 Task: Find connections with filter location Bīlāspur with filter topic #Socialnetworkingwith filter profile language Potuguese with filter current company First Solar with filter school Axis Colleges with filter industry Telephone Call Centers with filter service category Accounting with filter keywords title Mail Carrier
Action: Mouse moved to (480, 60)
Screenshot: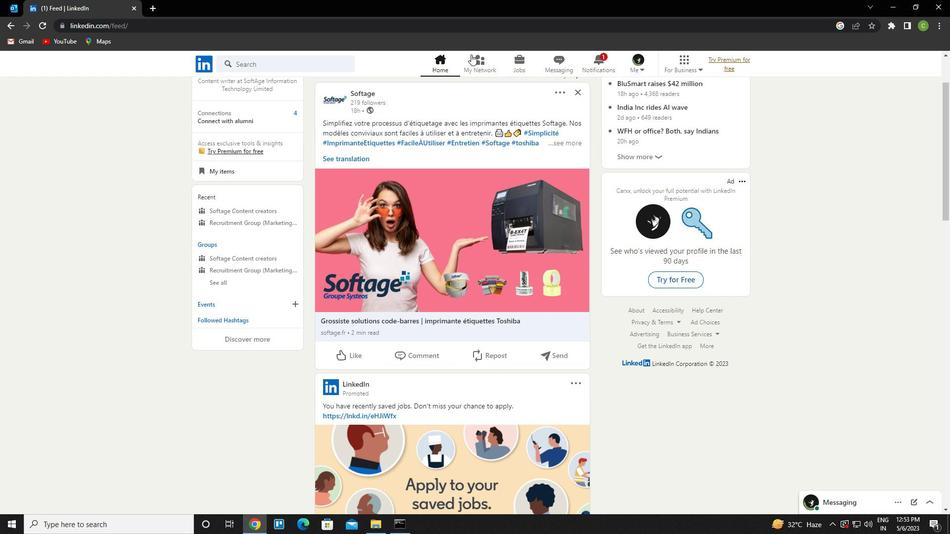 
Action: Mouse pressed left at (480, 60)
Screenshot: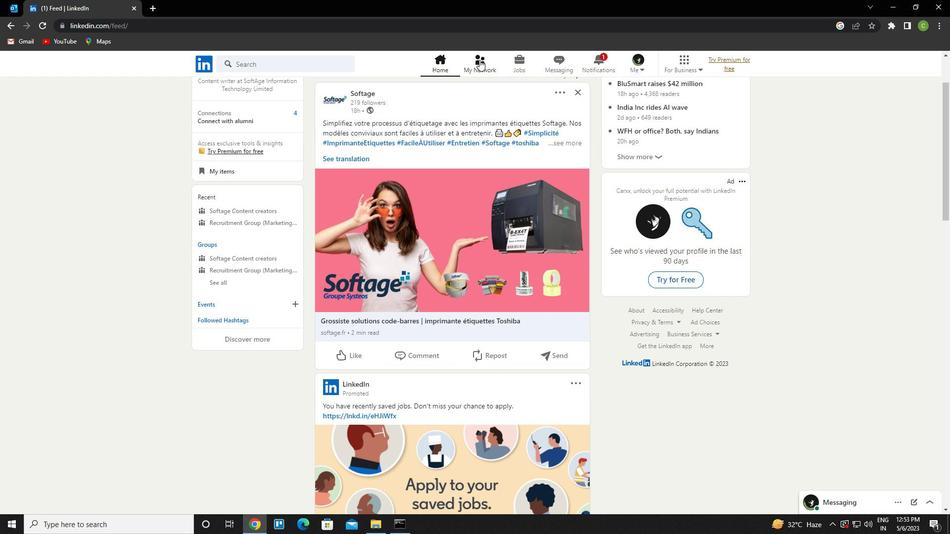 
Action: Mouse moved to (275, 118)
Screenshot: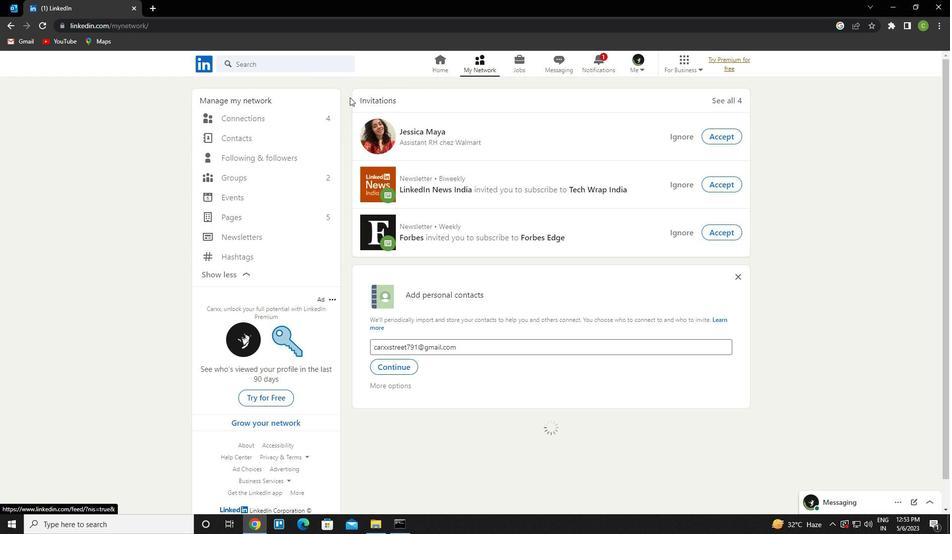 
Action: Mouse pressed left at (275, 118)
Screenshot: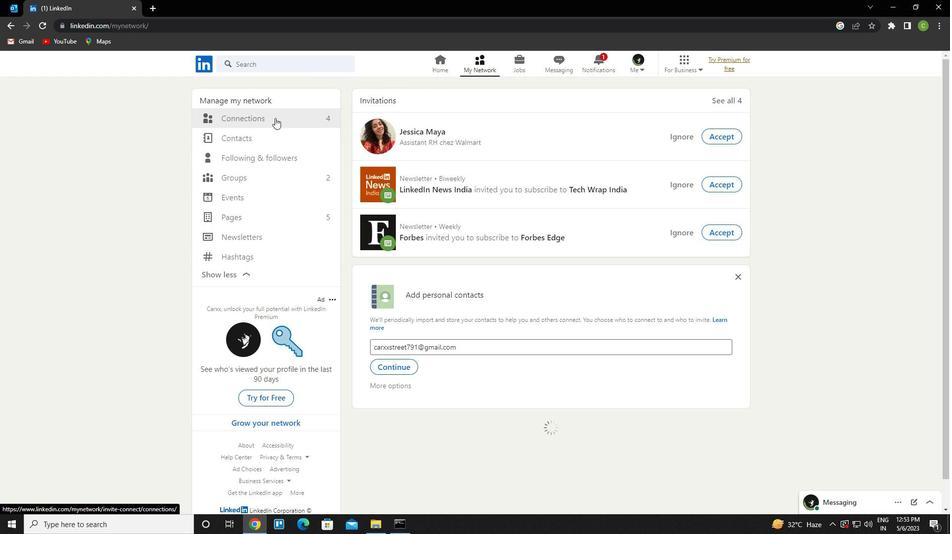 
Action: Mouse moved to (579, 119)
Screenshot: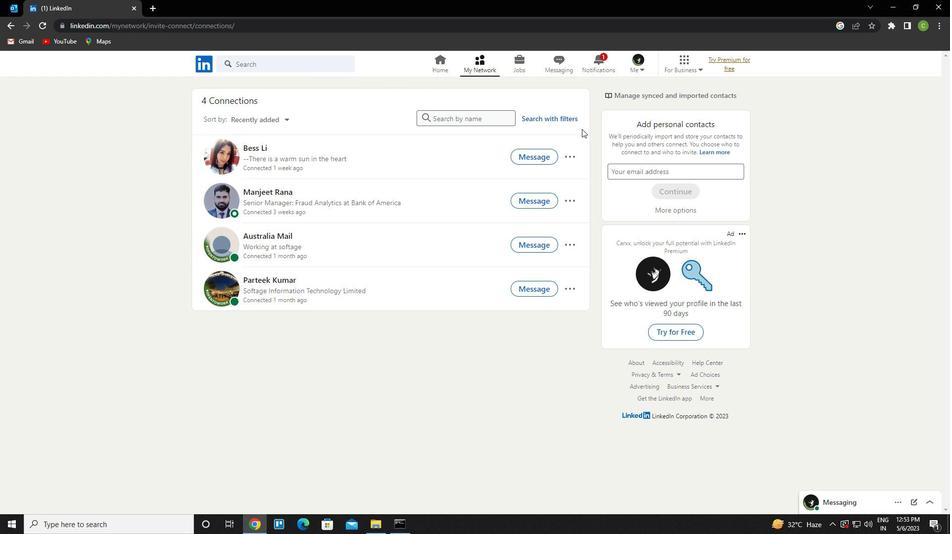 
Action: Mouse pressed left at (579, 119)
Screenshot: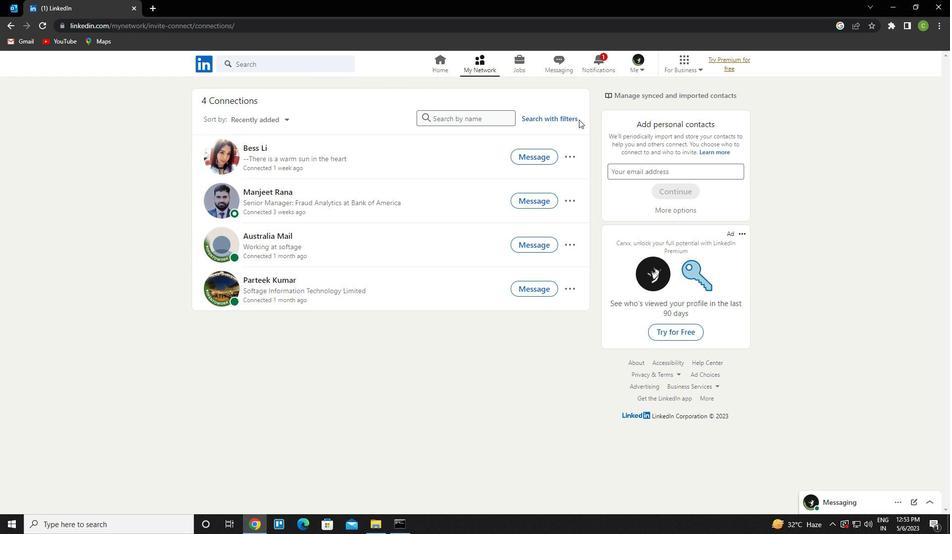 
Action: Mouse moved to (572, 121)
Screenshot: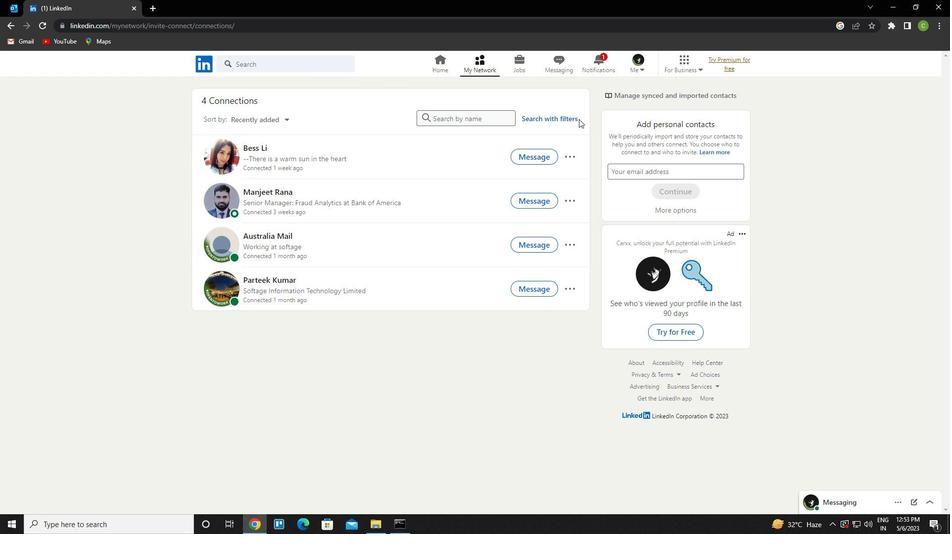 
Action: Mouse pressed left at (572, 121)
Screenshot: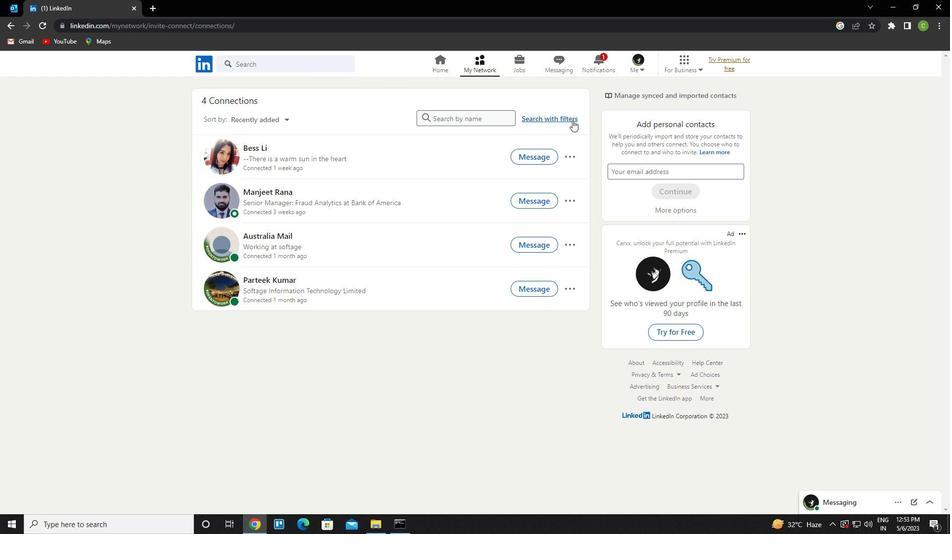 
Action: Mouse moved to (511, 89)
Screenshot: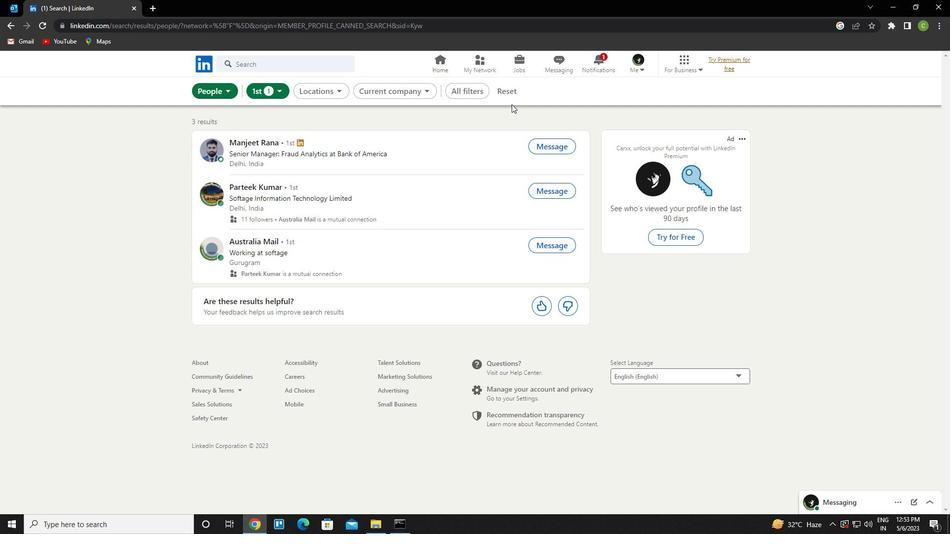 
Action: Mouse pressed left at (511, 89)
Screenshot: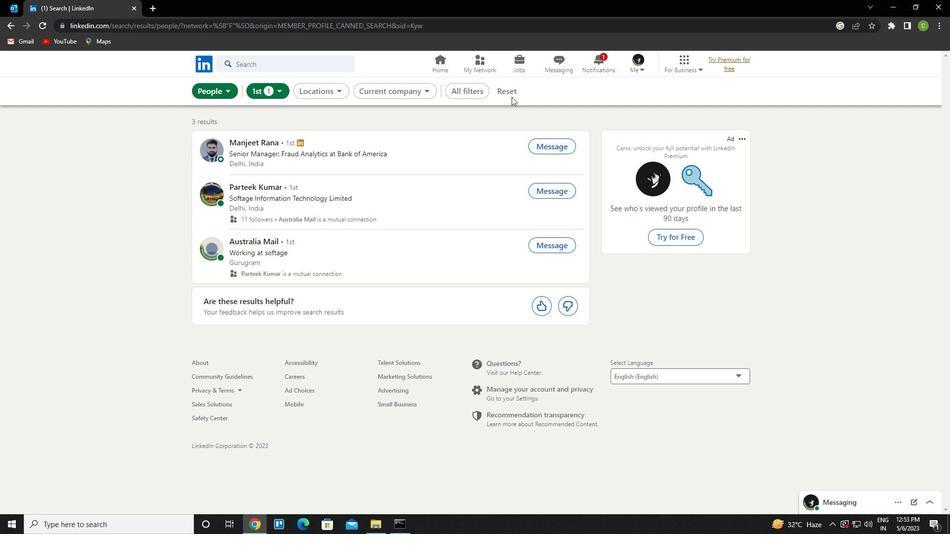 
Action: Mouse moved to (499, 94)
Screenshot: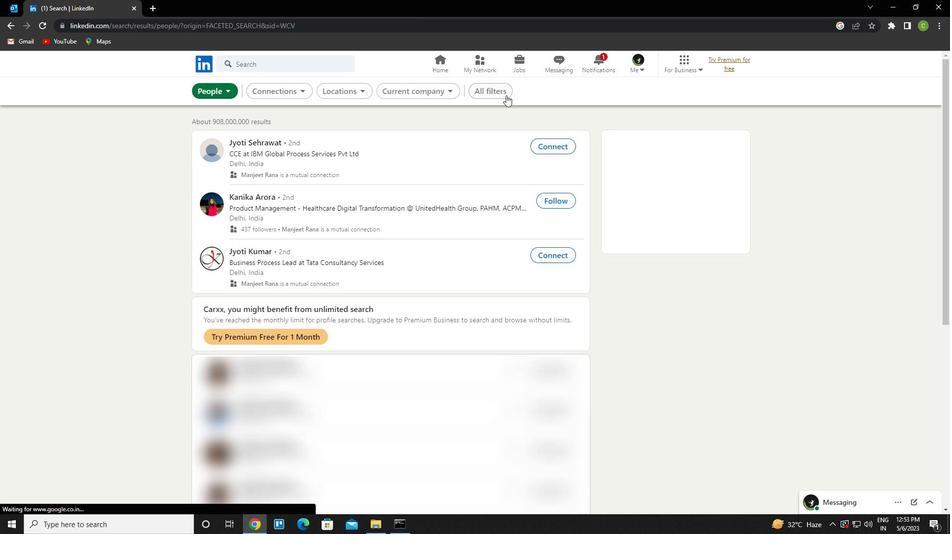
Action: Mouse pressed left at (499, 94)
Screenshot: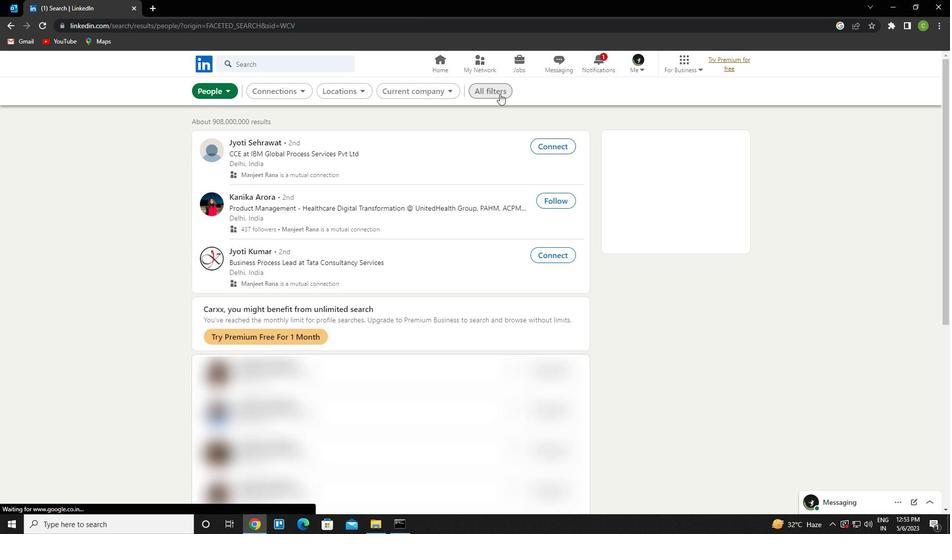 
Action: Mouse moved to (789, 309)
Screenshot: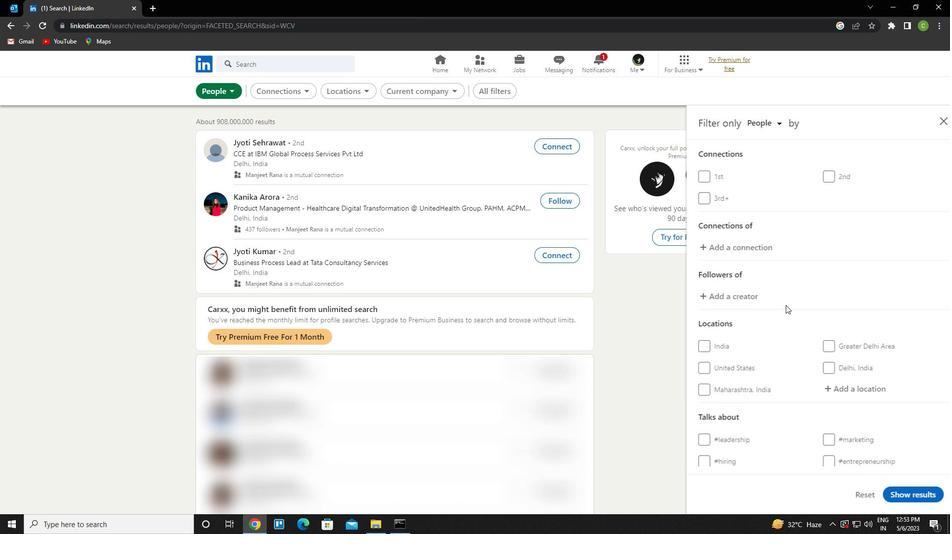 
Action: Mouse scrolled (789, 308) with delta (0, 0)
Screenshot: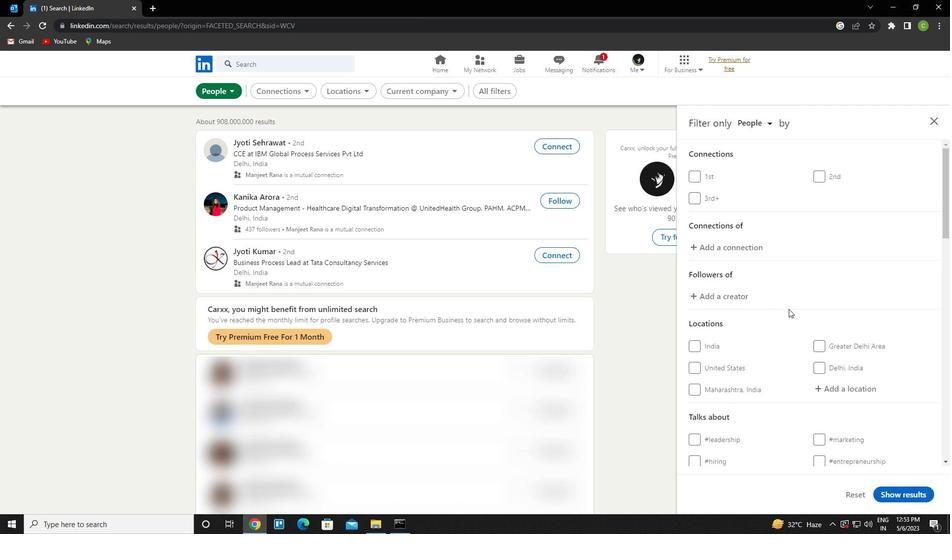 
Action: Mouse moved to (844, 333)
Screenshot: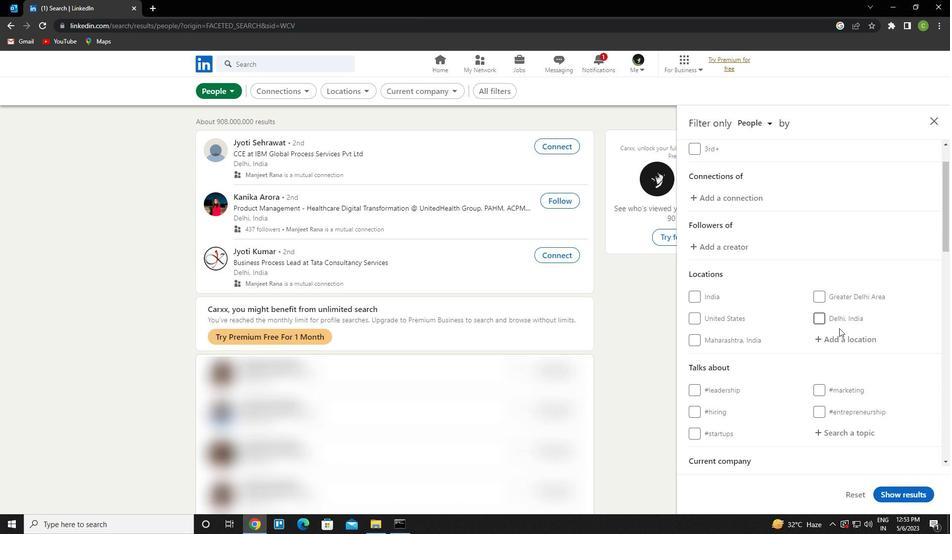 
Action: Mouse pressed left at (844, 333)
Screenshot: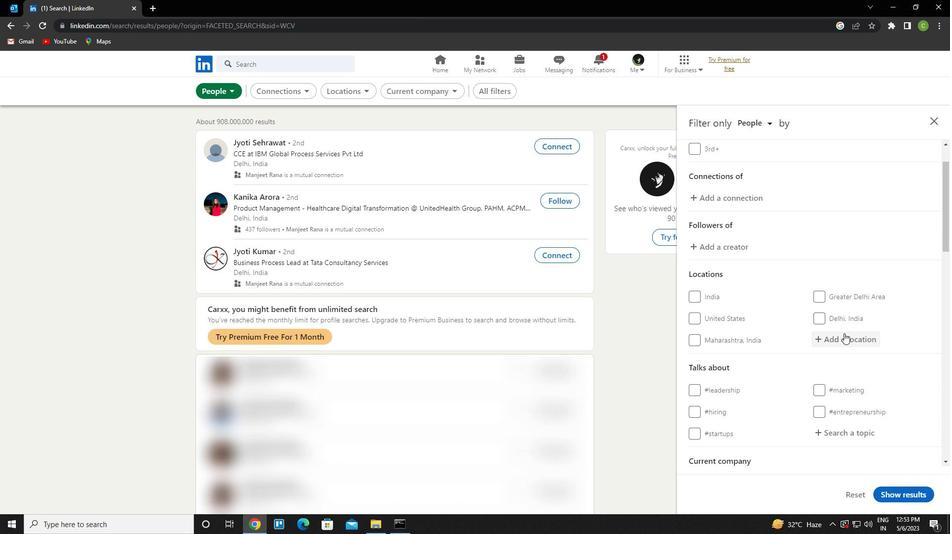 
Action: Key pressed <Key.caps_lock>b<Key.caps_lock>ilaspur<Key.down><Key.enter>
Screenshot: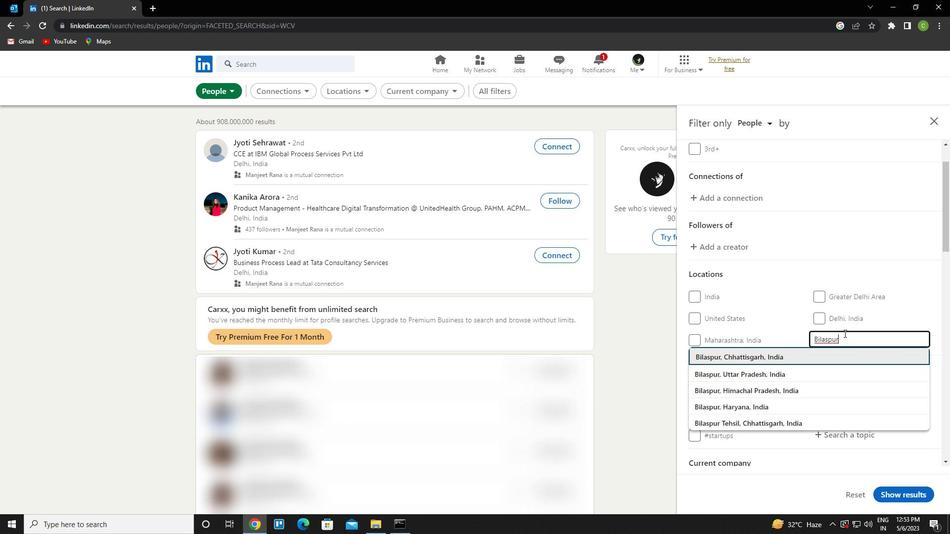 
Action: Mouse moved to (849, 343)
Screenshot: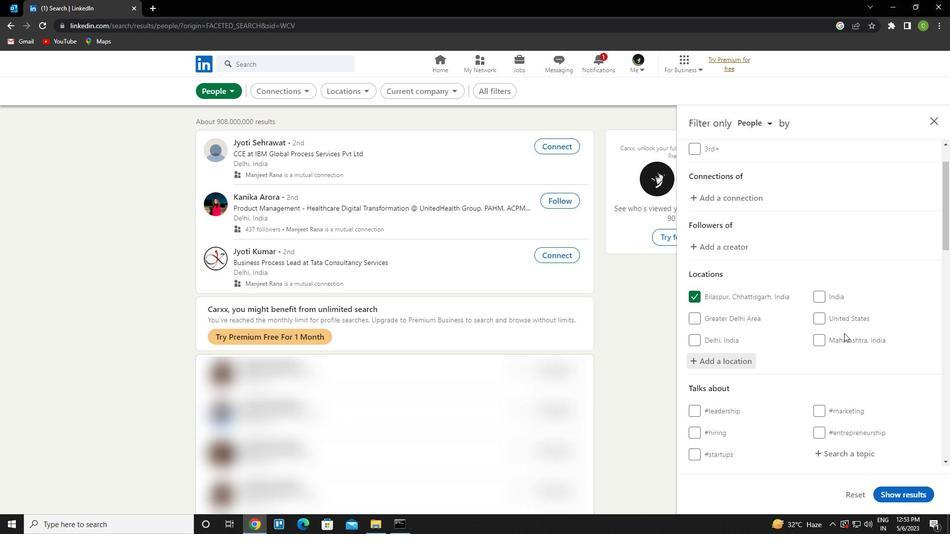 
Action: Mouse scrolled (849, 342) with delta (0, 0)
Screenshot: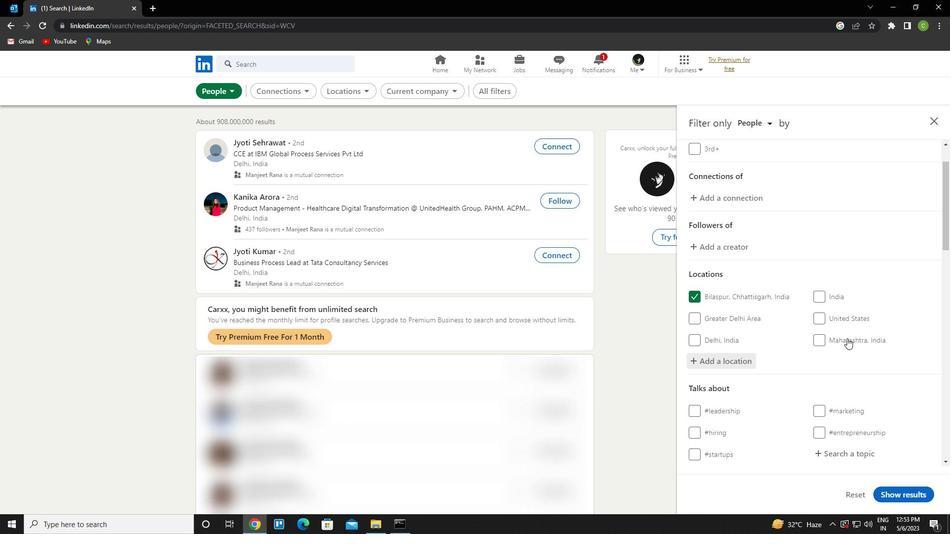 
Action: Mouse moved to (850, 348)
Screenshot: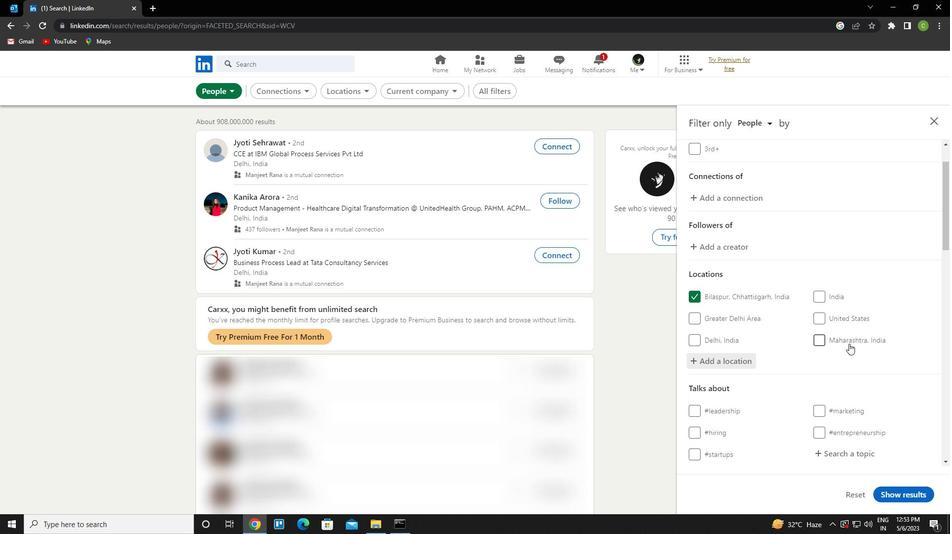 
Action: Mouse scrolled (850, 348) with delta (0, 0)
Screenshot: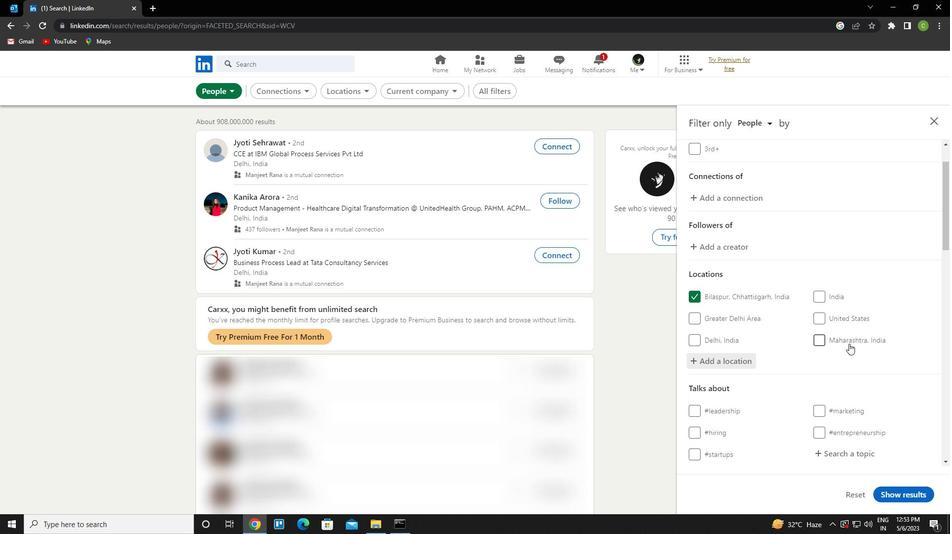 
Action: Mouse moved to (851, 350)
Screenshot: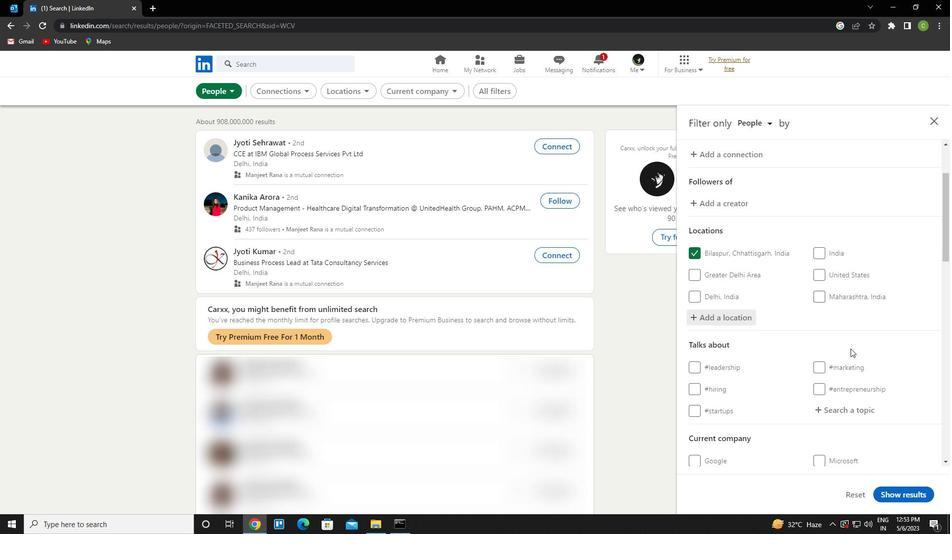 
Action: Mouse scrolled (851, 350) with delta (0, 0)
Screenshot: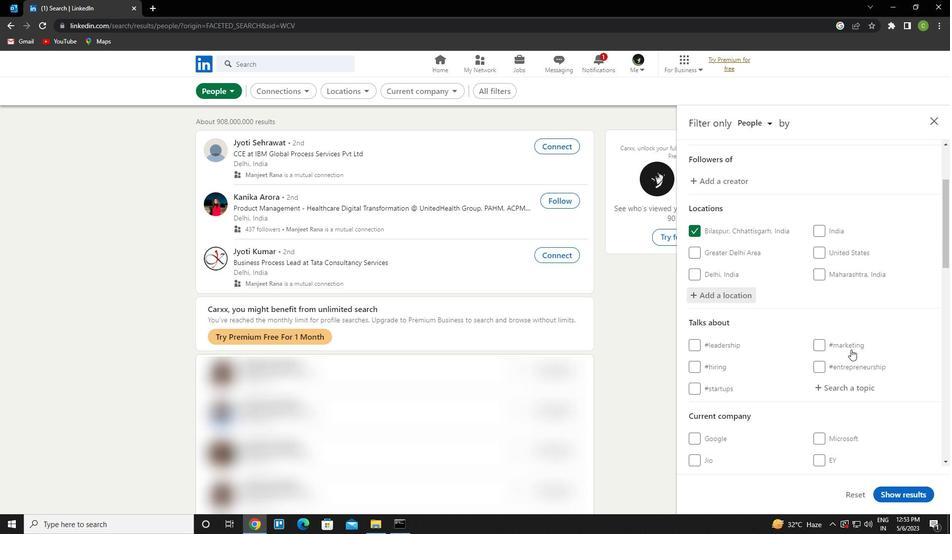 
Action: Mouse moved to (852, 310)
Screenshot: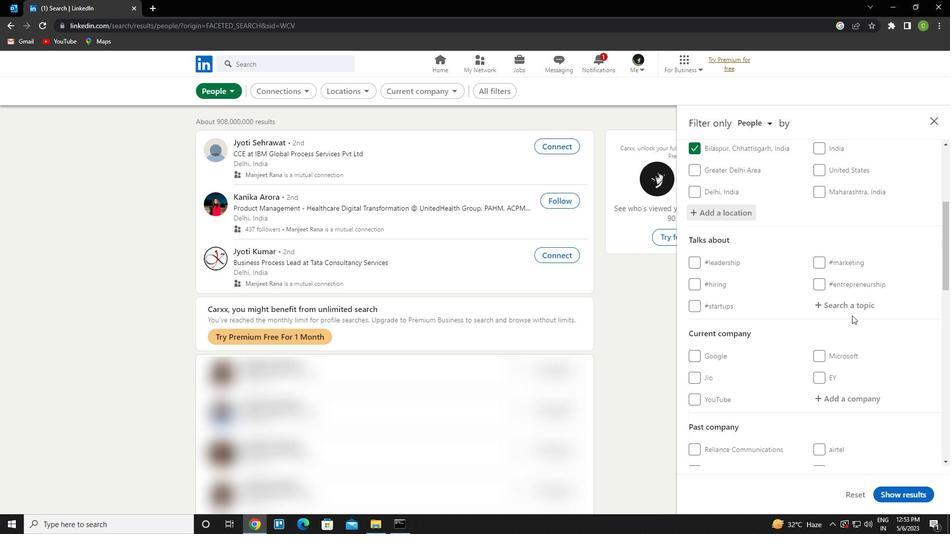 
Action: Mouse pressed left at (852, 310)
Screenshot: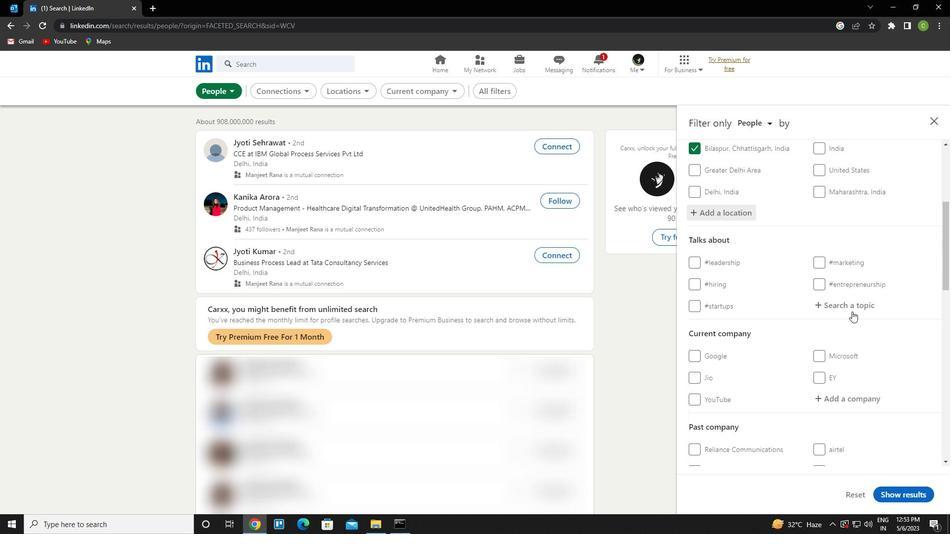 
Action: Key pressed socialnetwori<Key.backspace>king<Key.down><Key.enter>
Screenshot: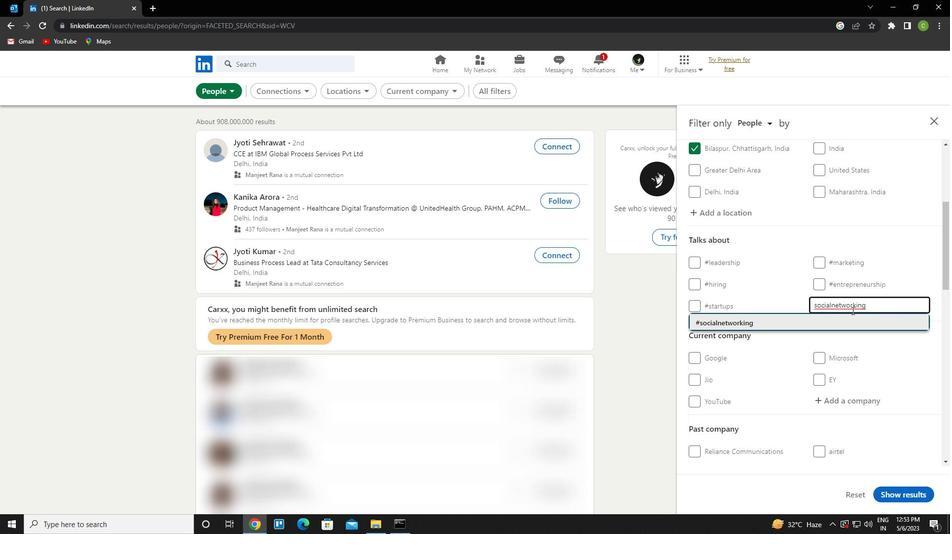 
Action: Mouse scrolled (852, 310) with delta (0, 0)
Screenshot: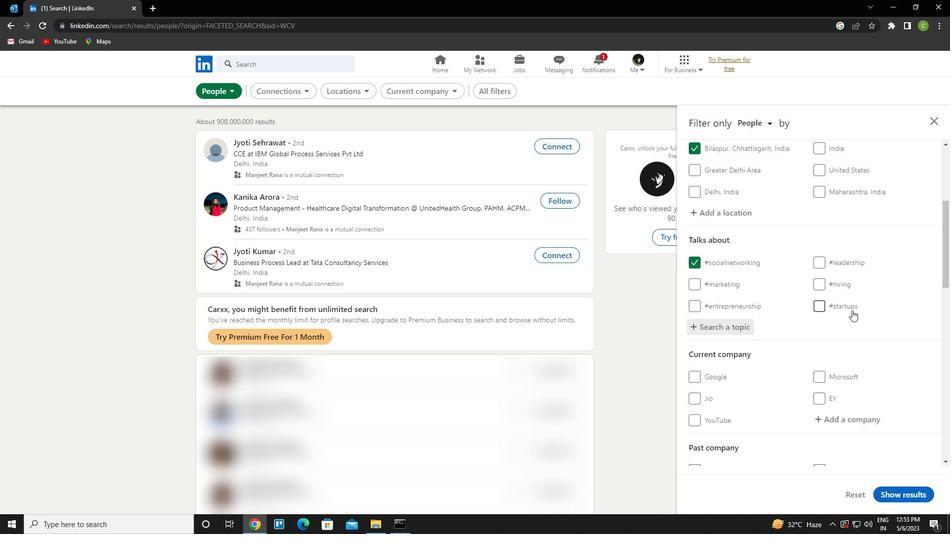 
Action: Mouse scrolled (852, 310) with delta (0, 0)
Screenshot: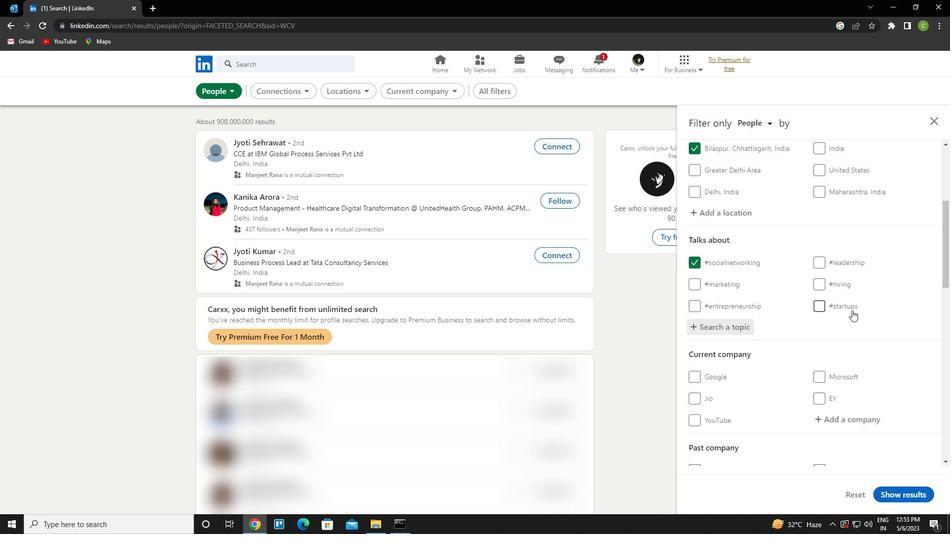 
Action: Mouse scrolled (852, 310) with delta (0, 0)
Screenshot: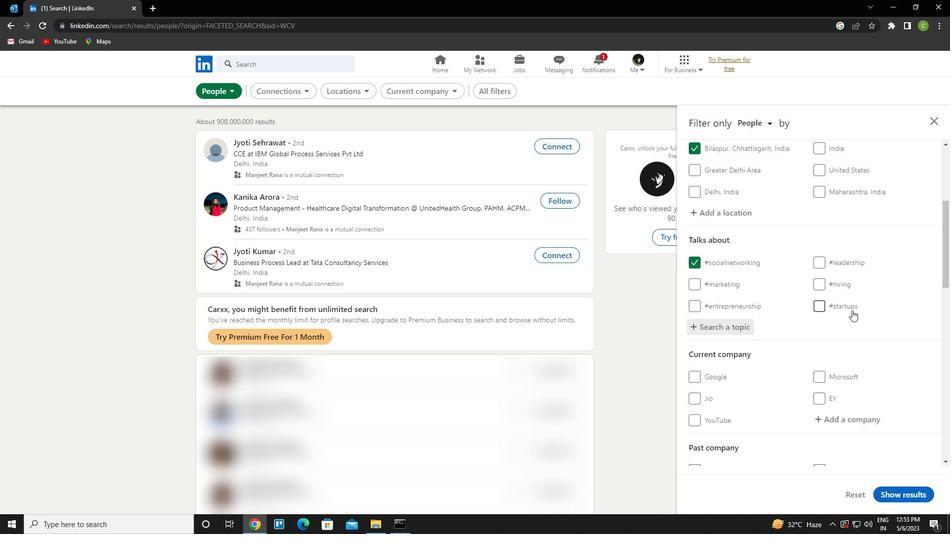 
Action: Mouse scrolled (852, 310) with delta (0, 0)
Screenshot: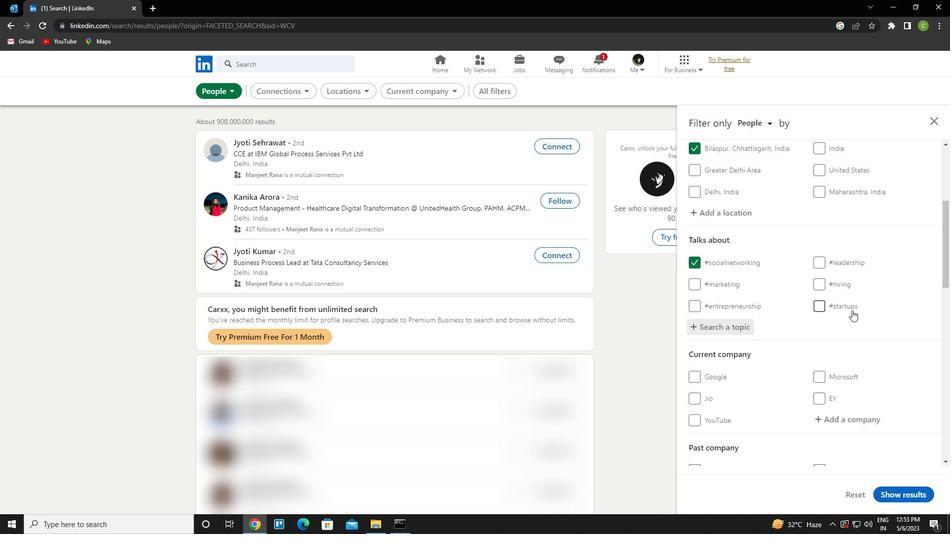 
Action: Mouse scrolled (852, 310) with delta (0, 0)
Screenshot: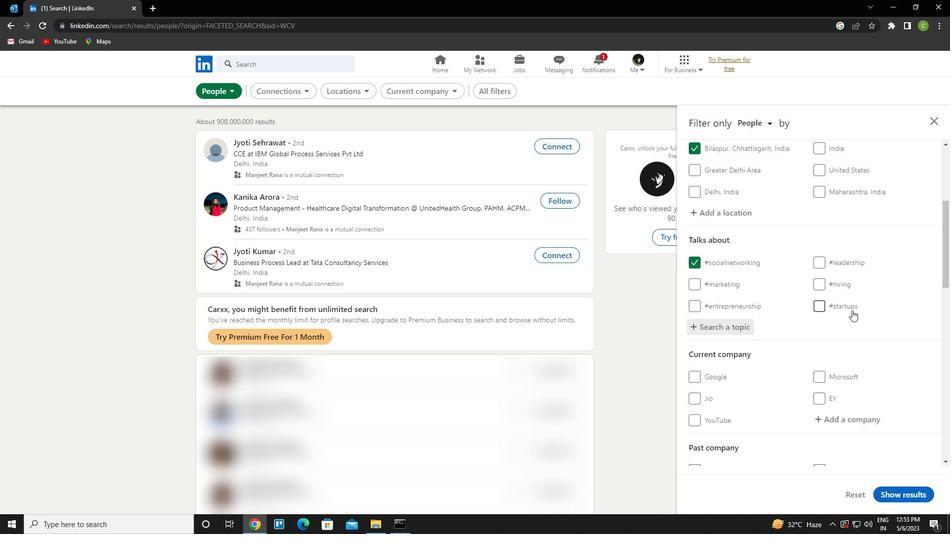 
Action: Mouse scrolled (852, 310) with delta (0, 0)
Screenshot: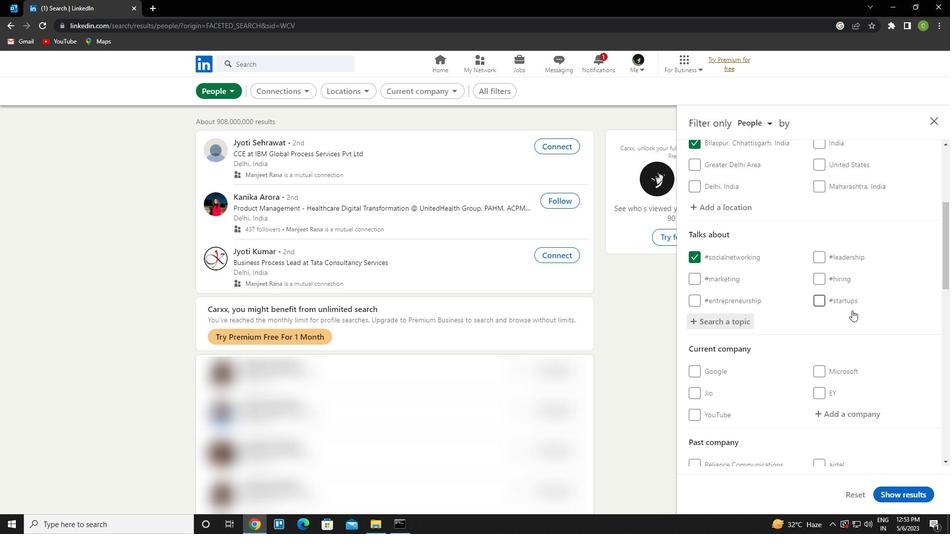 
Action: Mouse scrolled (852, 310) with delta (0, 0)
Screenshot: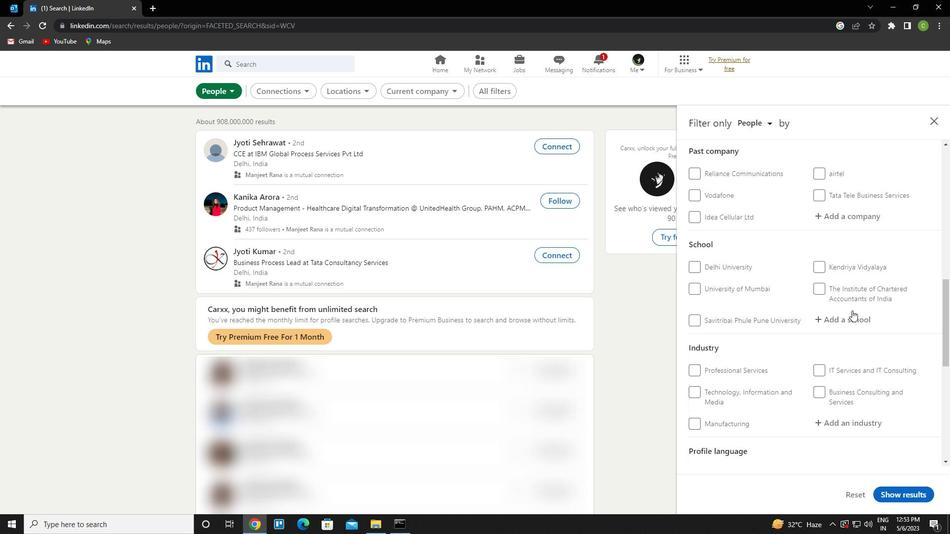 
Action: Mouse moved to (850, 310)
Screenshot: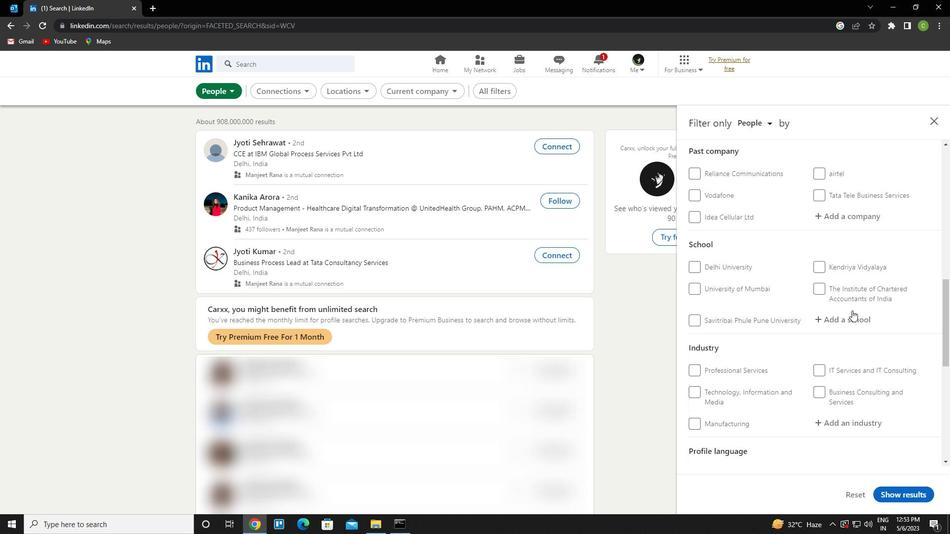 
Action: Mouse scrolled (850, 310) with delta (0, 0)
Screenshot: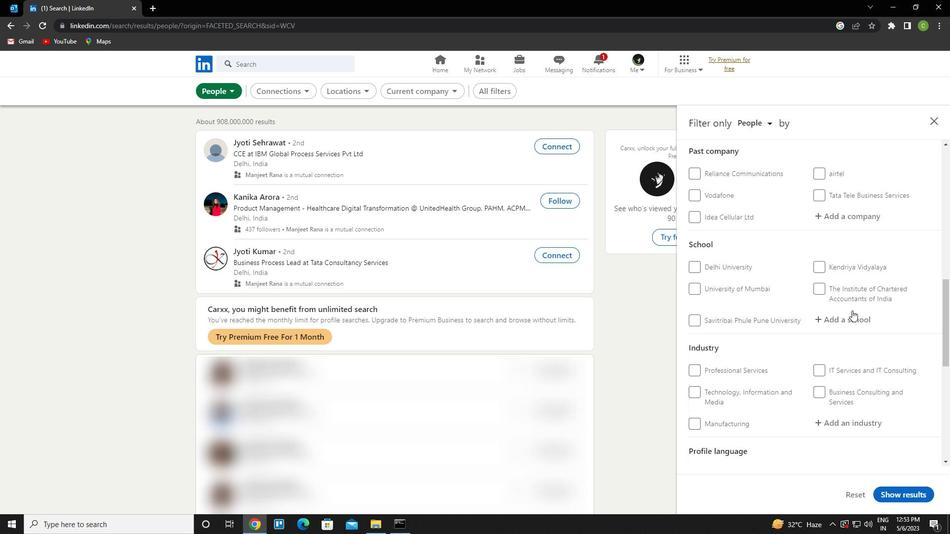 
Action: Mouse moved to (843, 313)
Screenshot: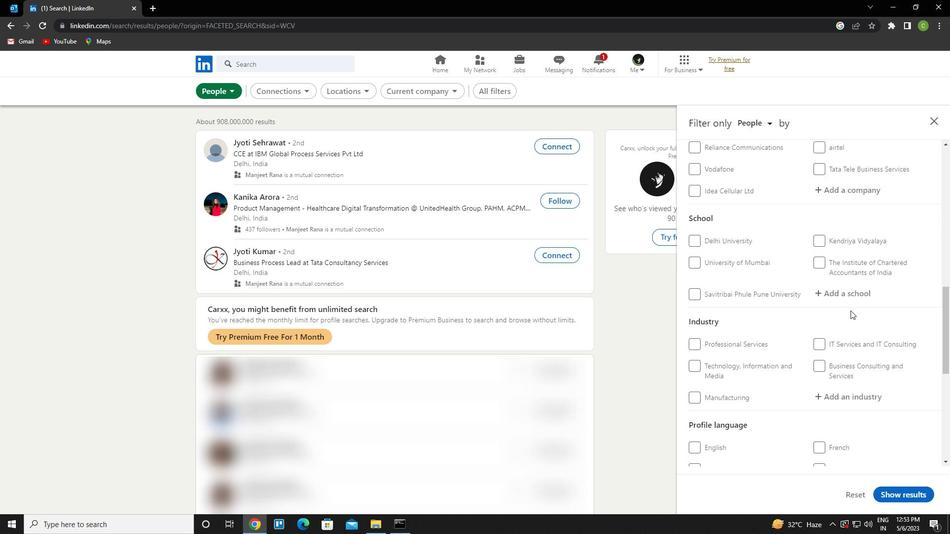 
Action: Mouse scrolled (843, 313) with delta (0, 0)
Screenshot: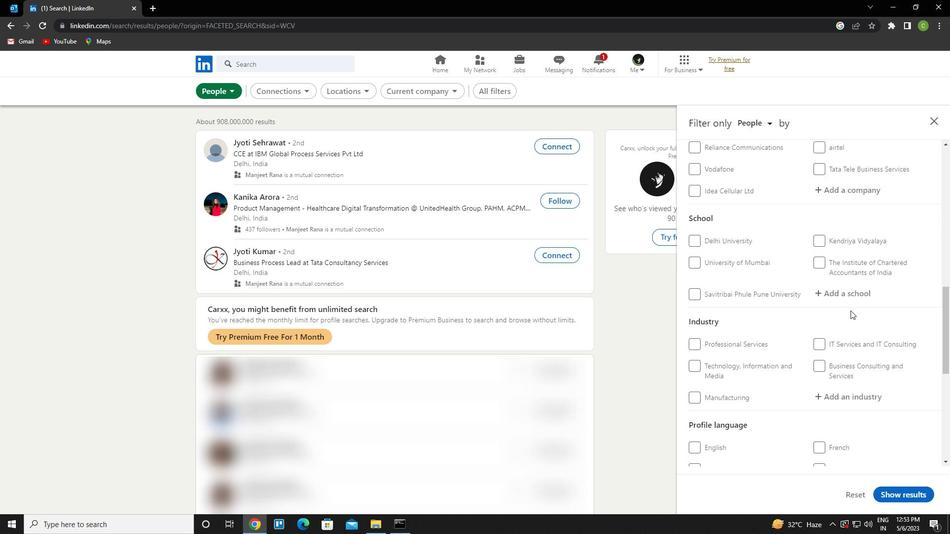 
Action: Mouse moved to (840, 314)
Screenshot: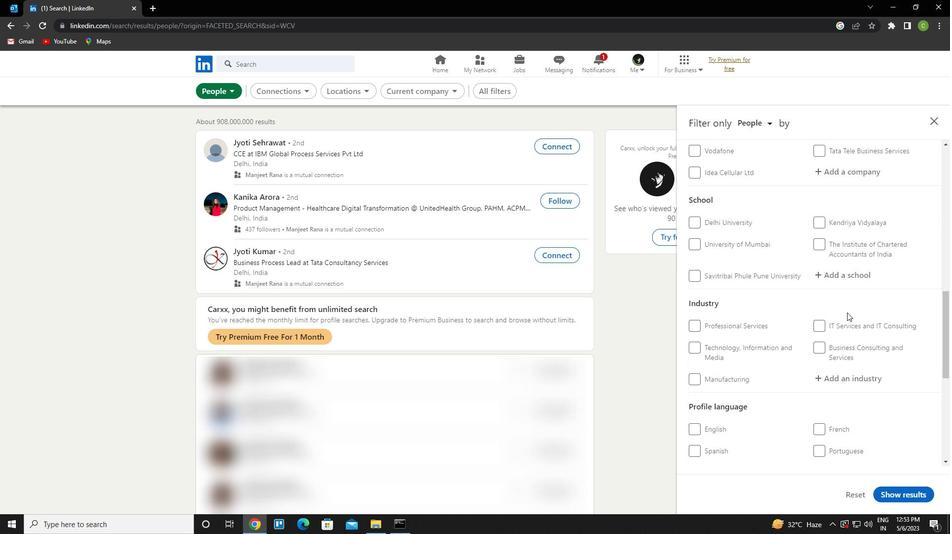 
Action: Mouse scrolled (840, 314) with delta (0, 0)
Screenshot: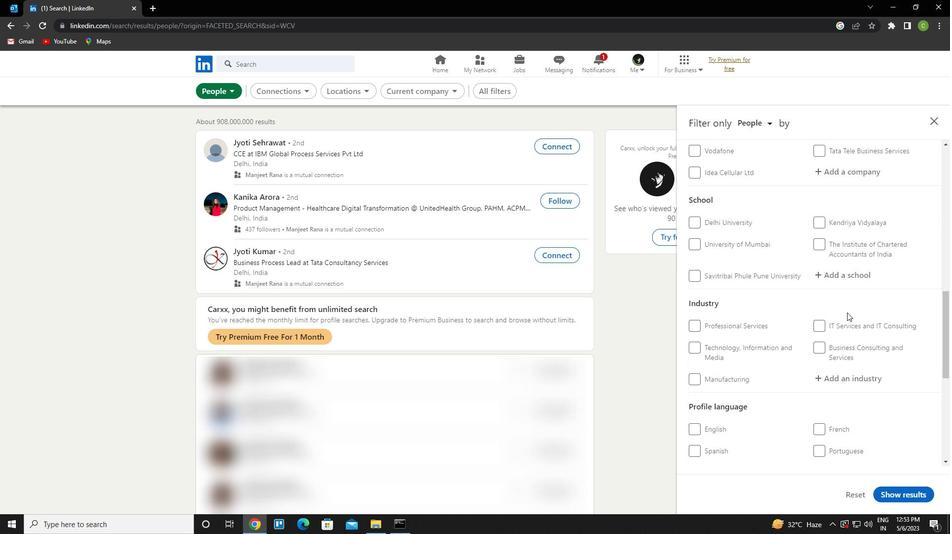 
Action: Mouse moved to (836, 315)
Screenshot: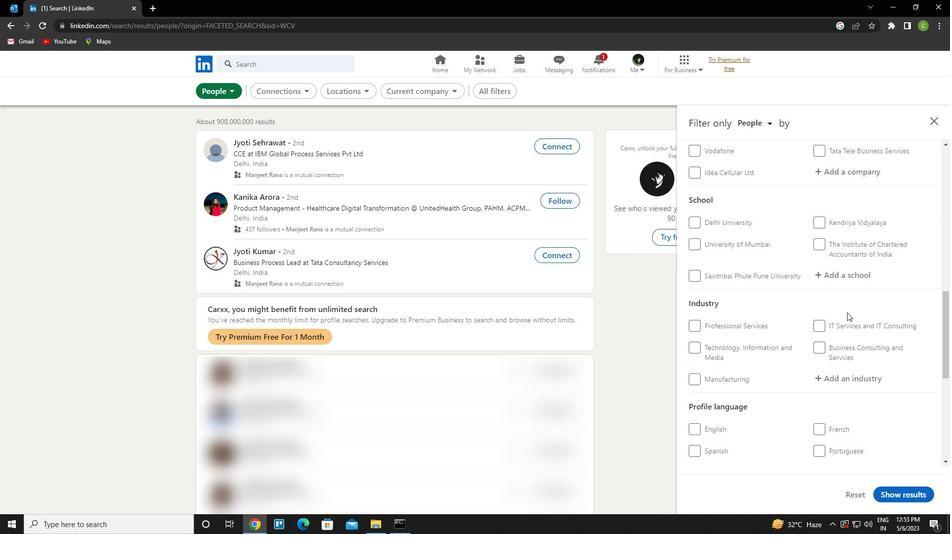 
Action: Mouse scrolled (836, 314) with delta (0, 0)
Screenshot: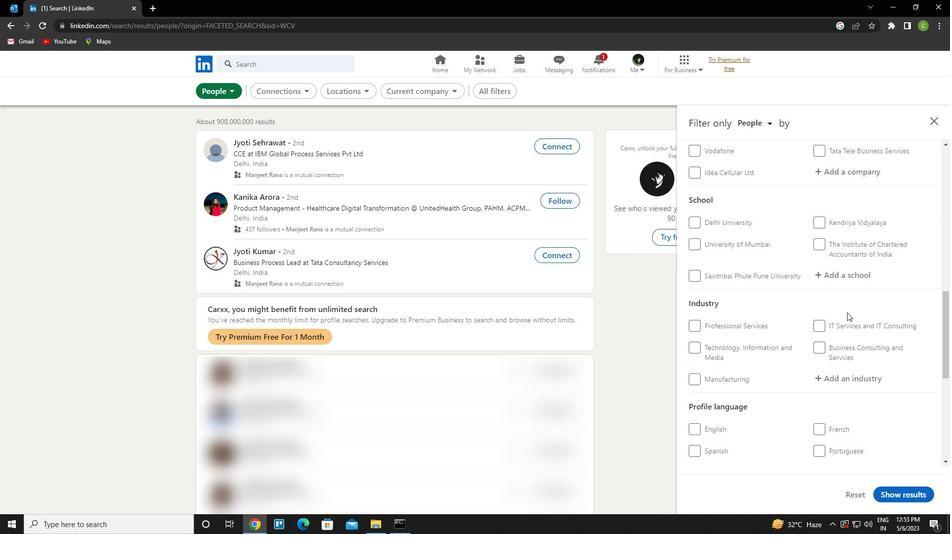 
Action: Mouse moved to (824, 251)
Screenshot: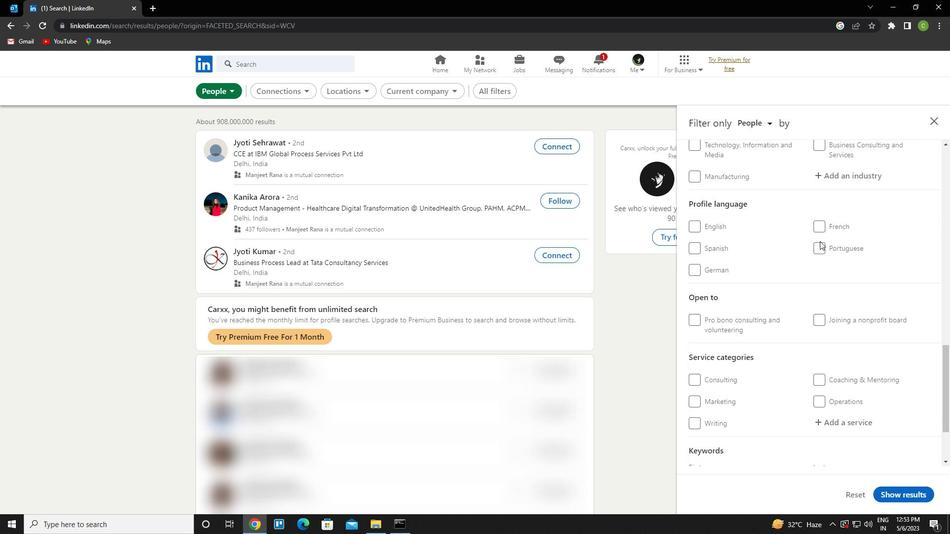 
Action: Mouse pressed left at (824, 251)
Screenshot: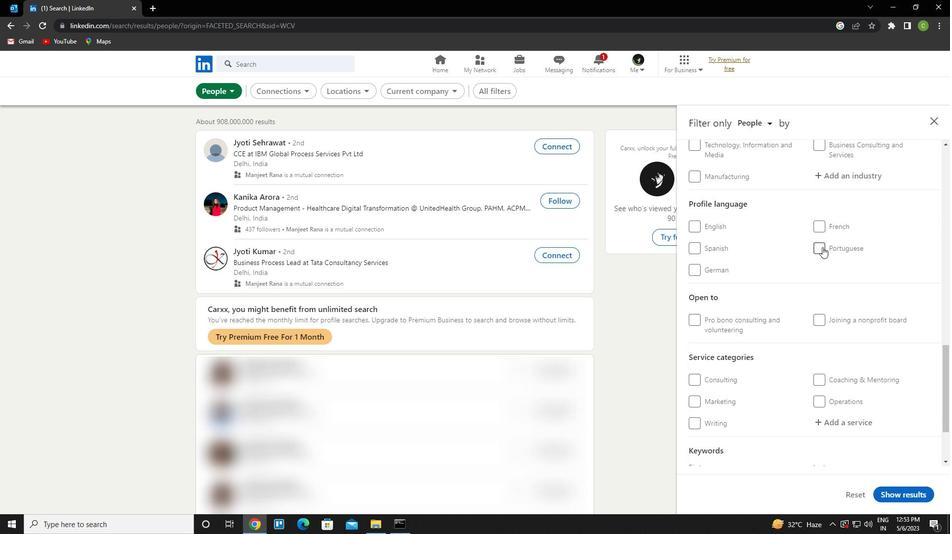 
Action: Mouse moved to (762, 278)
Screenshot: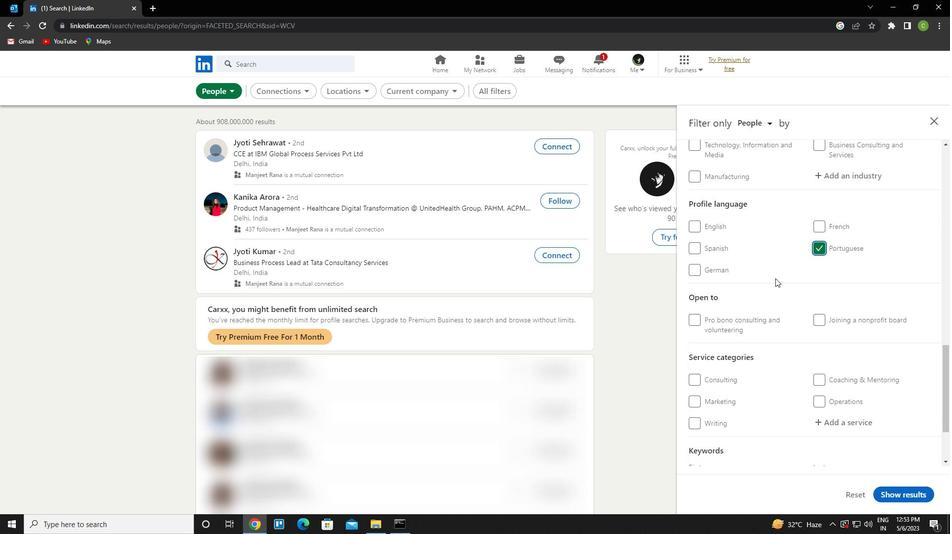 
Action: Mouse scrolled (762, 278) with delta (0, 0)
Screenshot: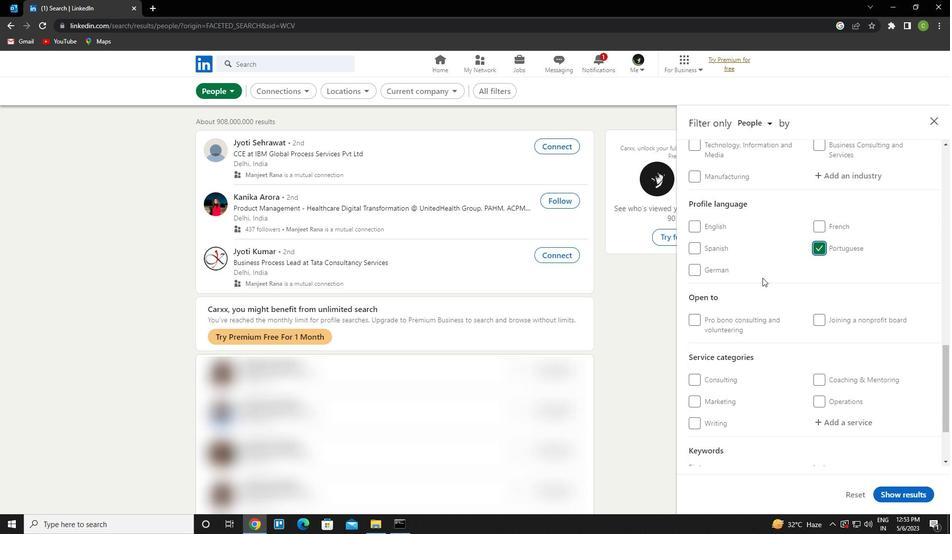 
Action: Mouse scrolled (762, 278) with delta (0, 0)
Screenshot: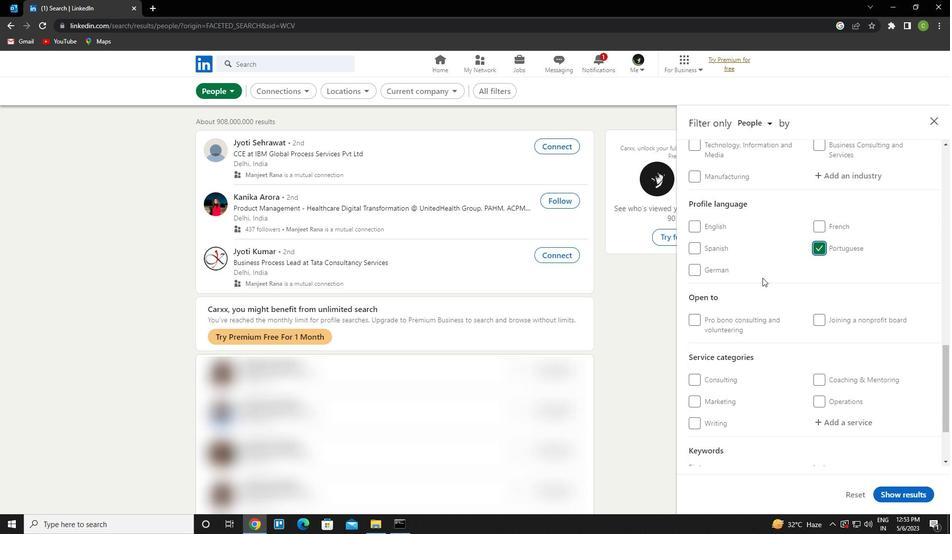 
Action: Mouse scrolled (762, 278) with delta (0, 0)
Screenshot: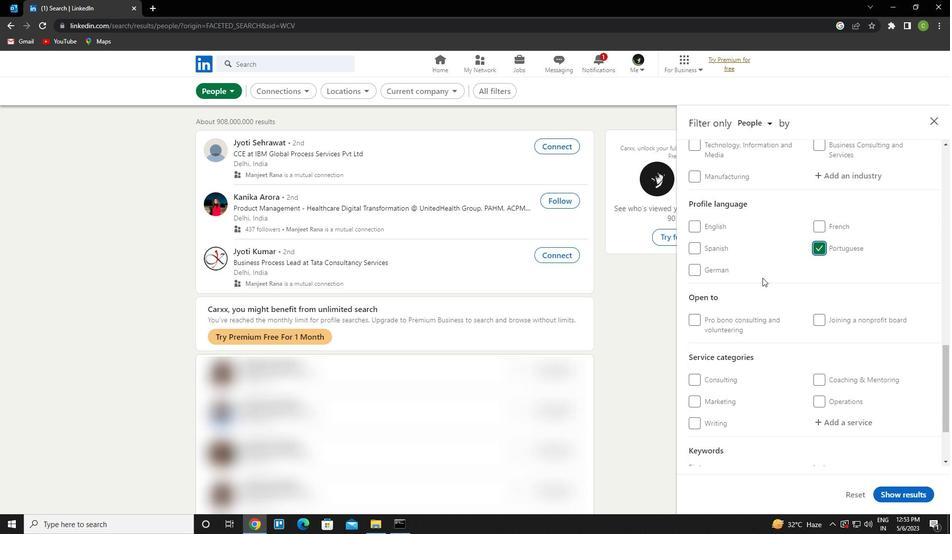 
Action: Mouse scrolled (762, 278) with delta (0, 0)
Screenshot: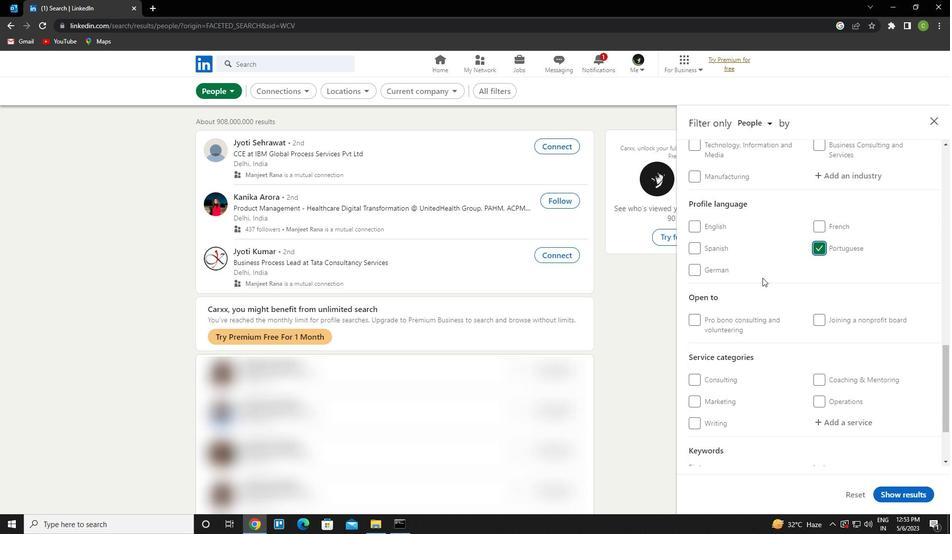 
Action: Mouse scrolled (762, 278) with delta (0, 0)
Screenshot: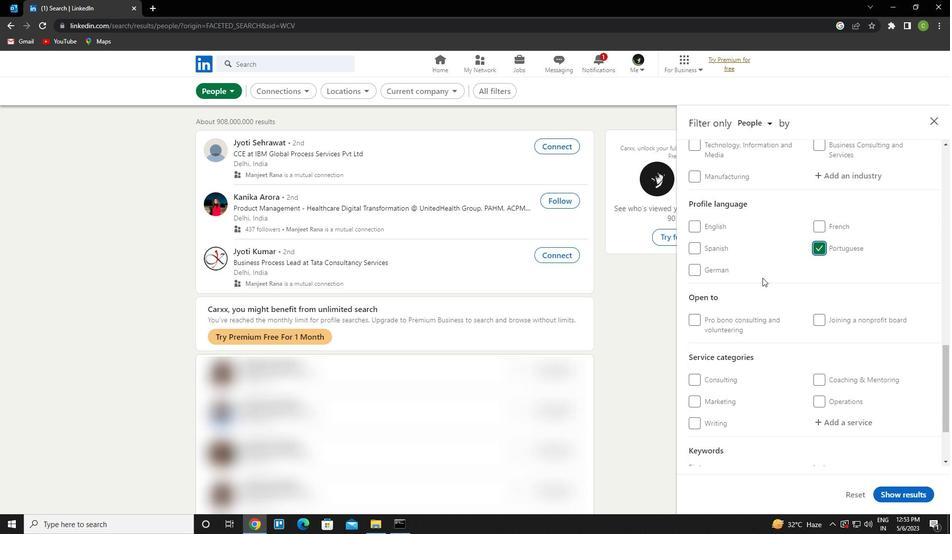 
Action: Mouse scrolled (762, 278) with delta (0, 0)
Screenshot: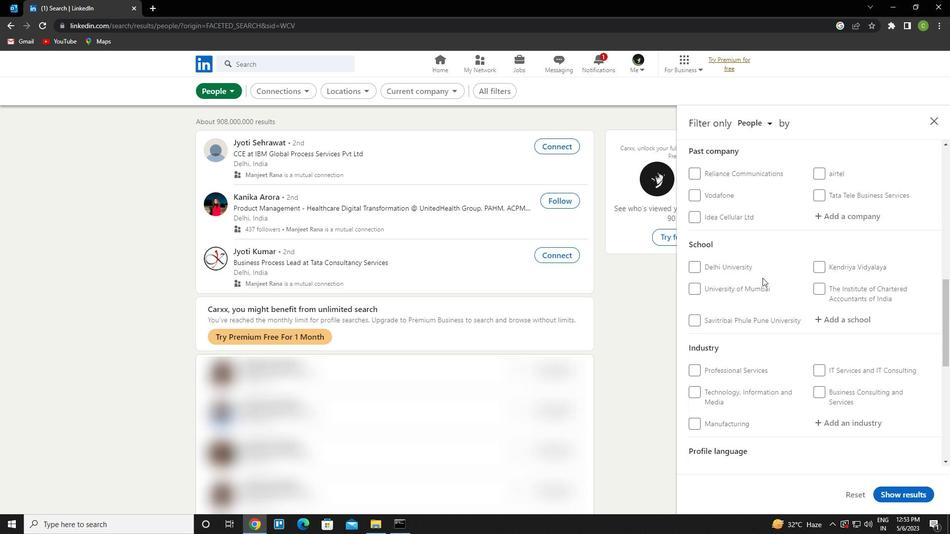 
Action: Mouse moved to (739, 235)
Screenshot: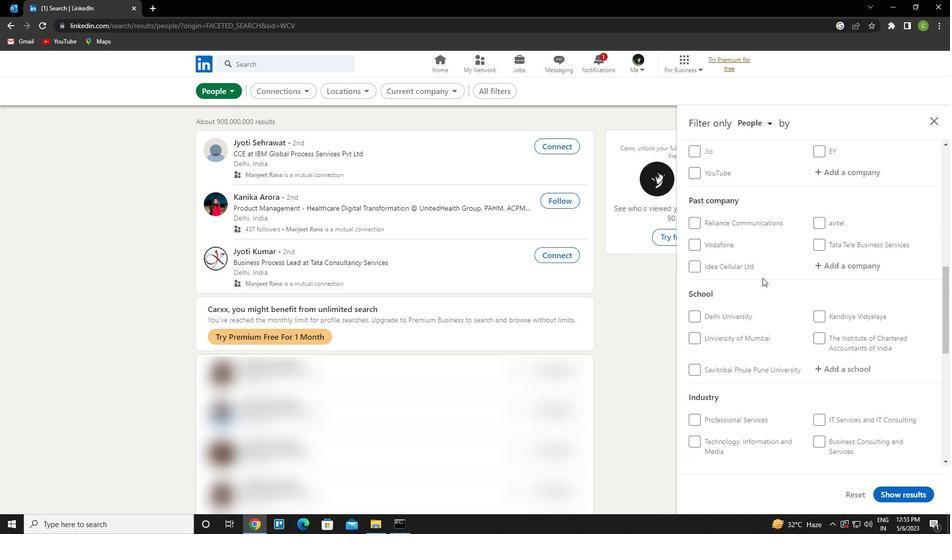 
Action: Mouse scrolled (739, 236) with delta (0, 0)
Screenshot: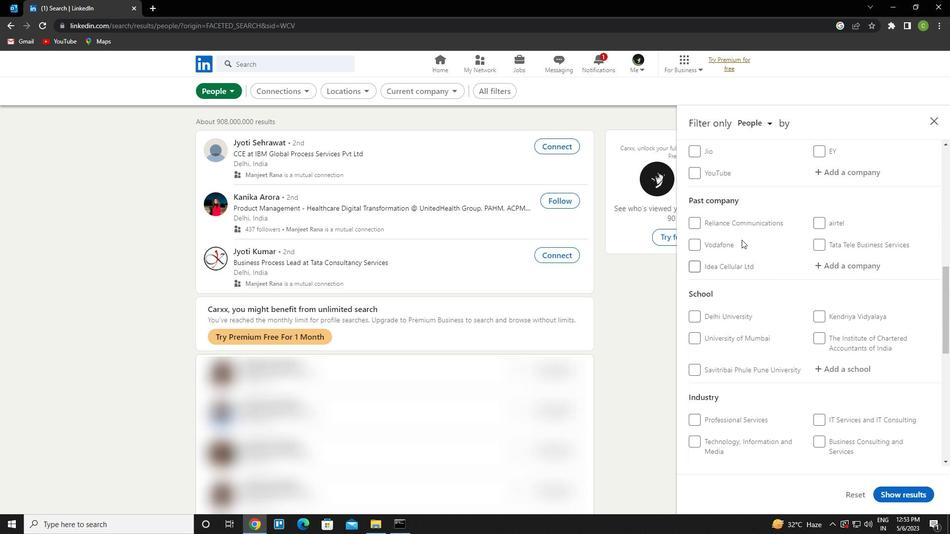 
Action: Mouse scrolled (739, 236) with delta (0, 0)
Screenshot: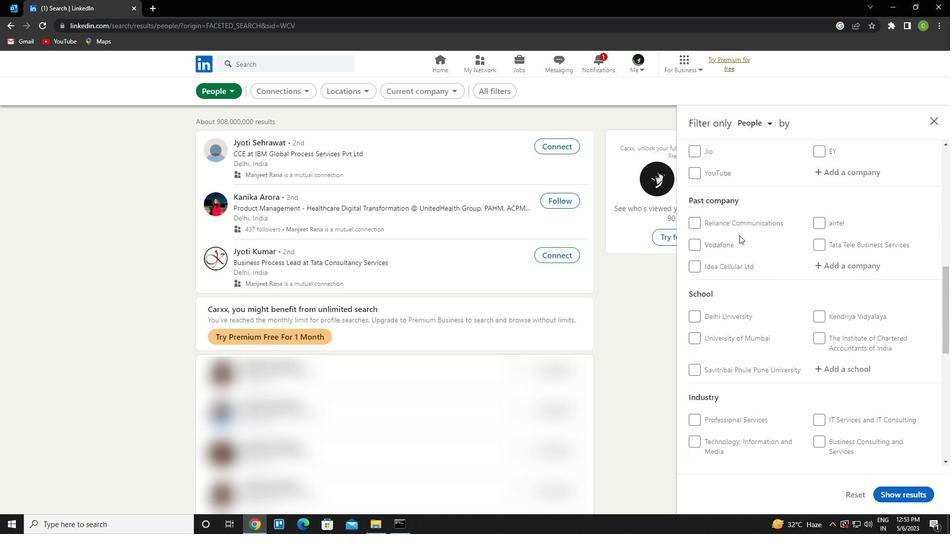 
Action: Mouse scrolled (739, 236) with delta (0, 0)
Screenshot: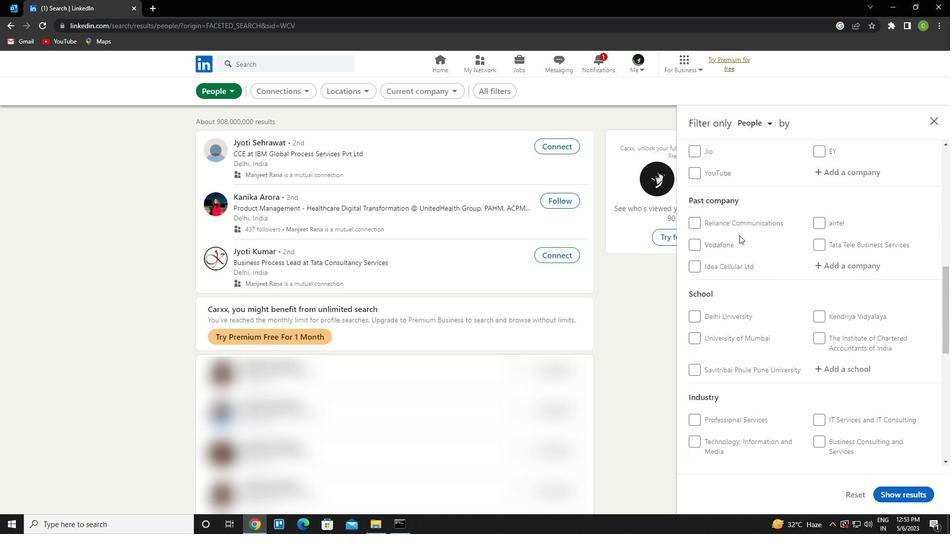 
Action: Mouse moved to (836, 318)
Screenshot: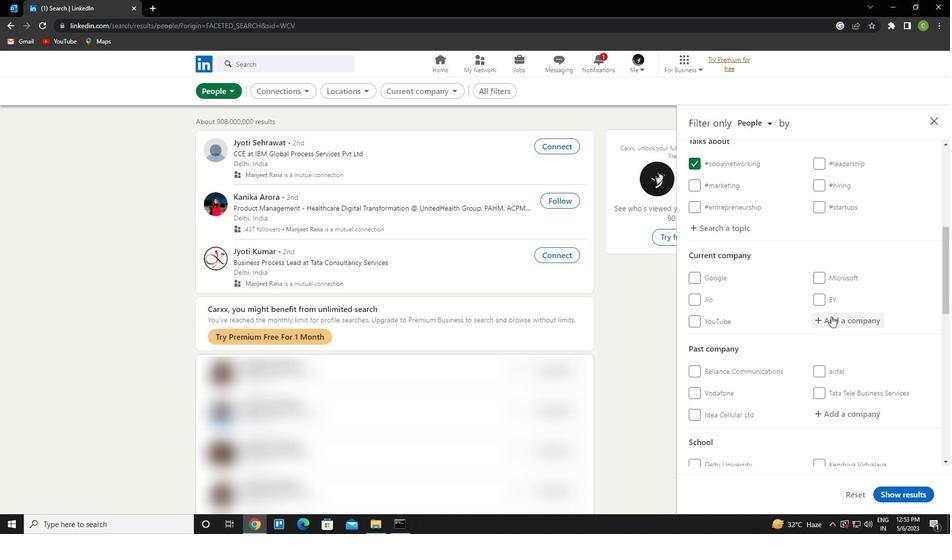 
Action: Mouse pressed left at (836, 318)
Screenshot: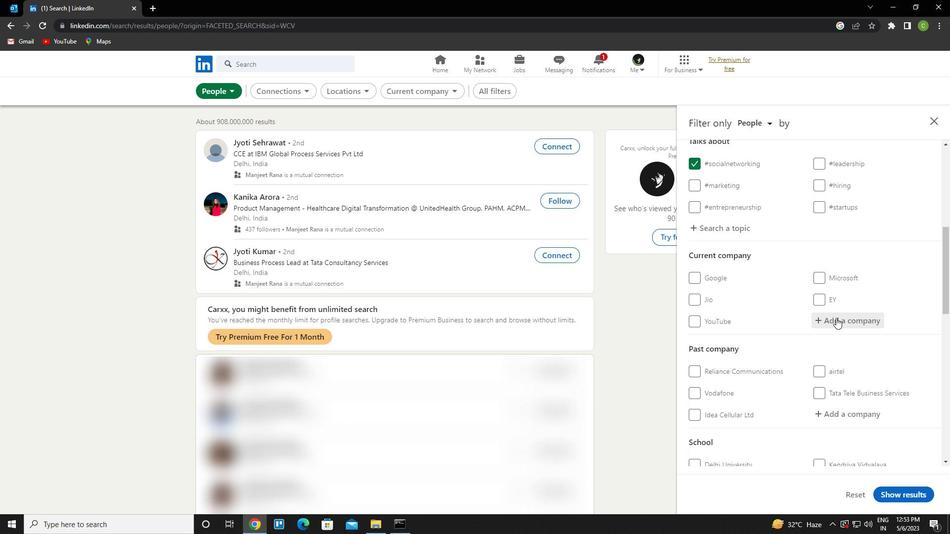 
Action: Key pressed <Key.caps_lock>f<Key.caps_lock>irst<Key.space>solar<Key.space><Key.down><Key.up><Key.down><Key.enter>
Screenshot: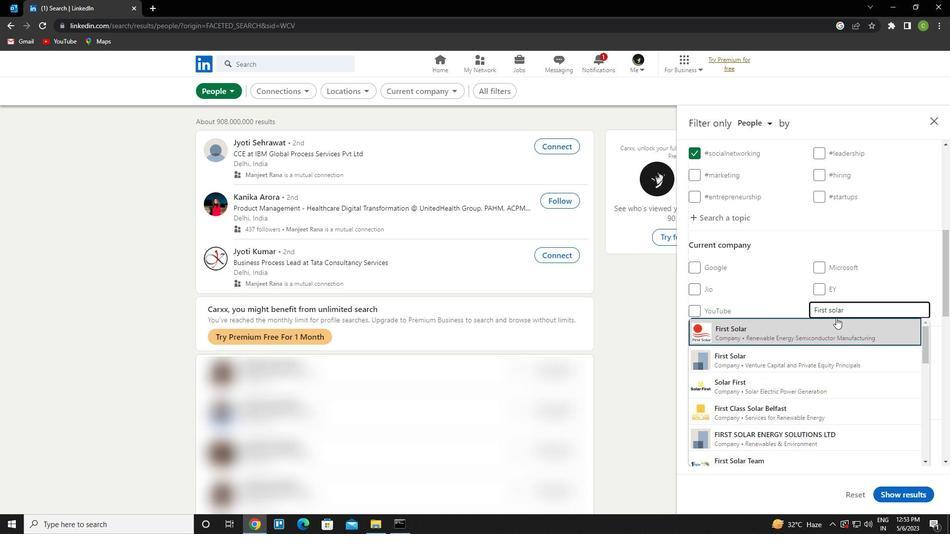 
Action: Mouse moved to (827, 324)
Screenshot: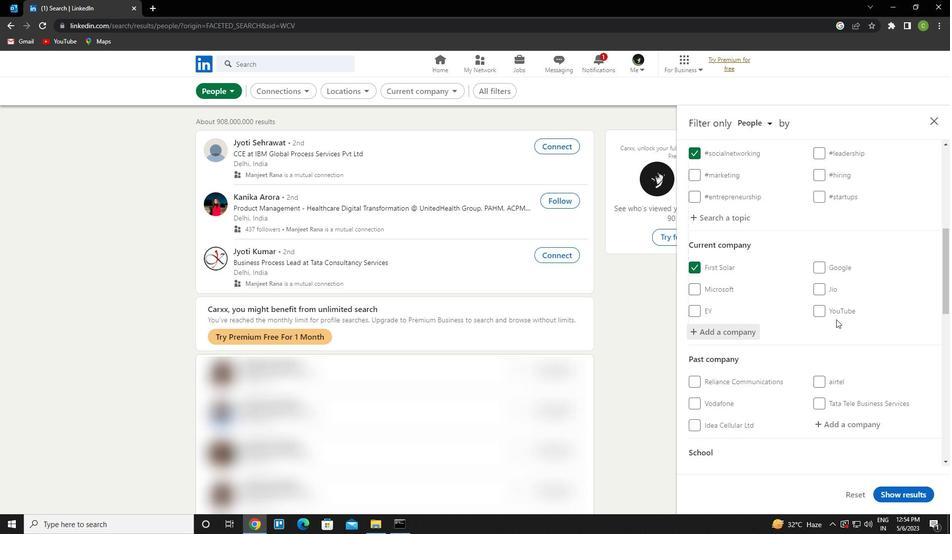 
Action: Mouse scrolled (827, 323) with delta (0, 0)
Screenshot: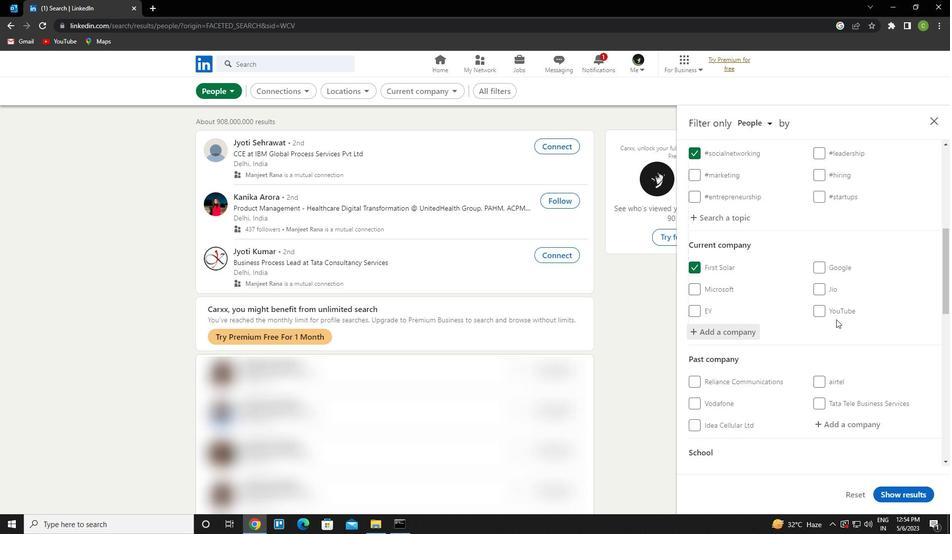 
Action: Mouse moved to (819, 331)
Screenshot: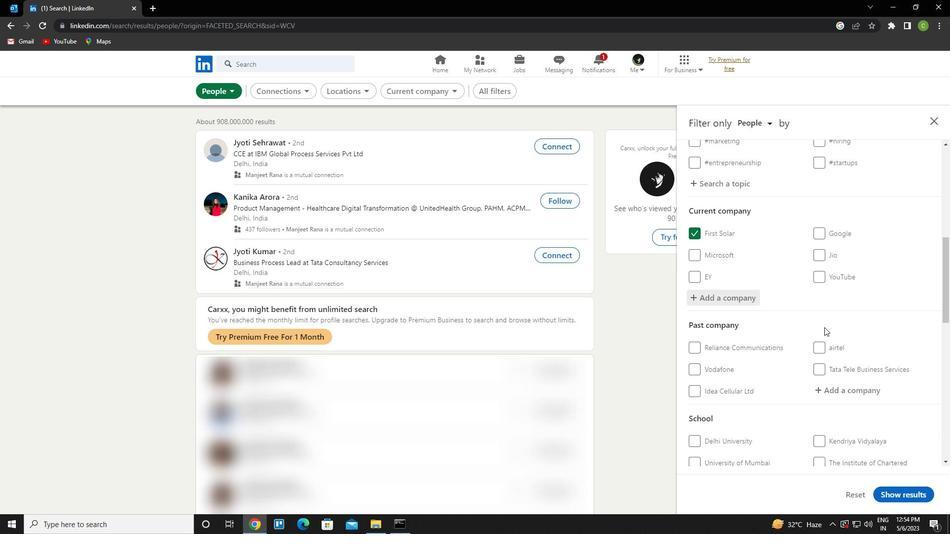 
Action: Mouse scrolled (819, 330) with delta (0, 0)
Screenshot: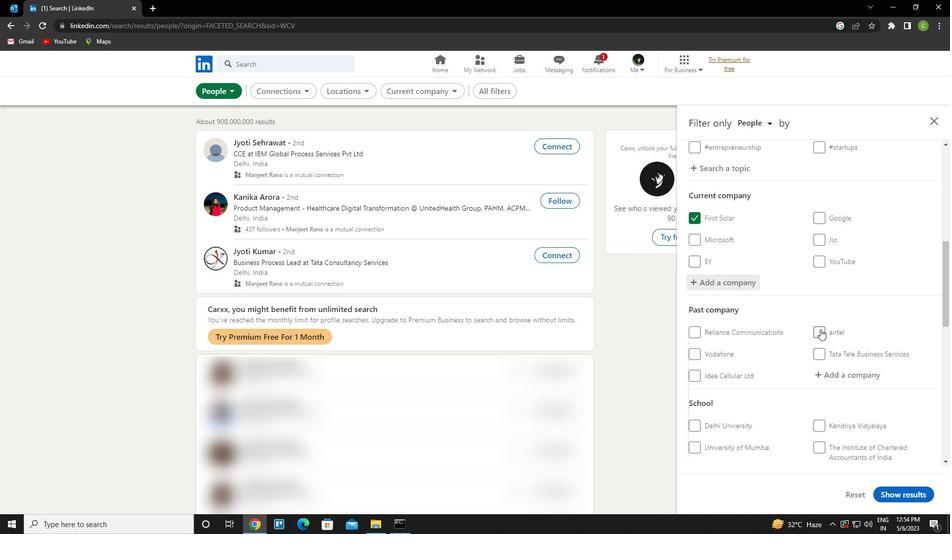 
Action: Mouse moved to (818, 332)
Screenshot: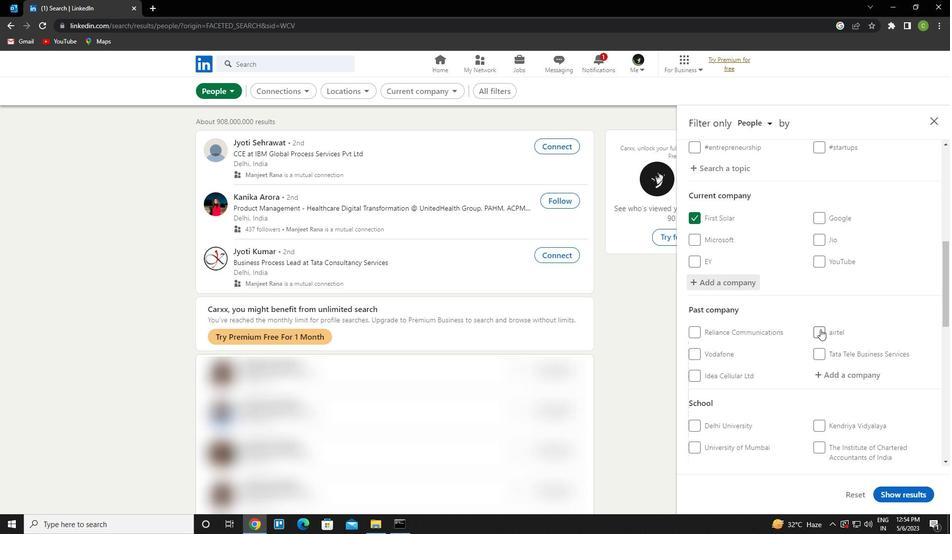 
Action: Mouse scrolled (818, 331) with delta (0, 0)
Screenshot: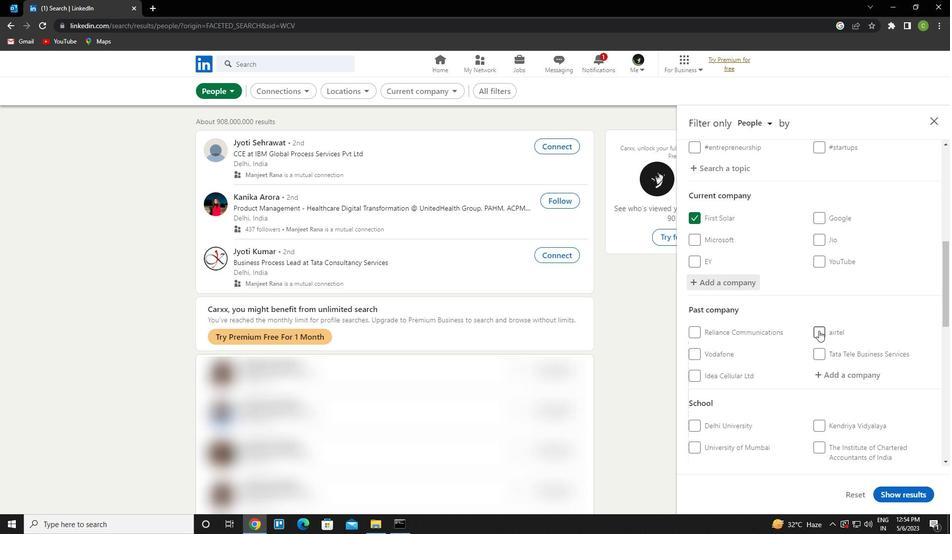 
Action: Mouse moved to (843, 374)
Screenshot: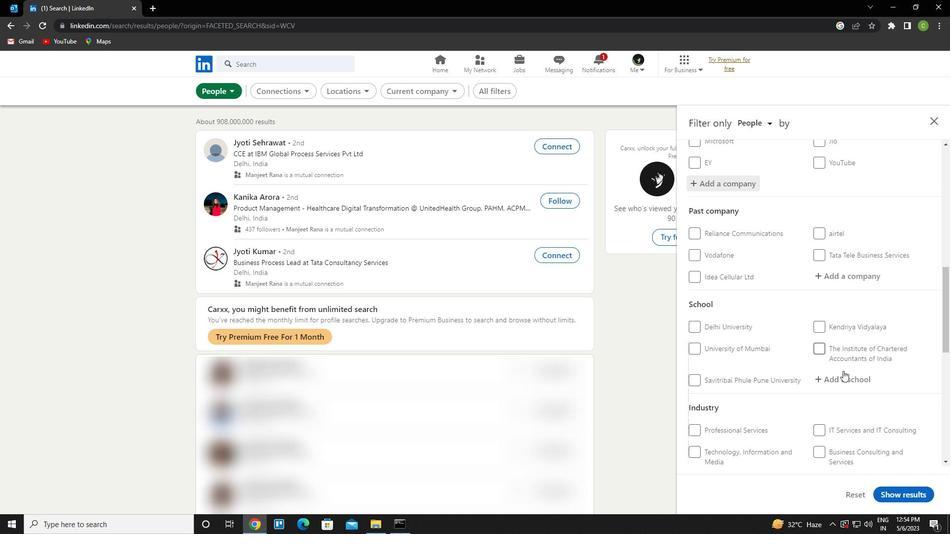 
Action: Mouse pressed left at (843, 374)
Screenshot: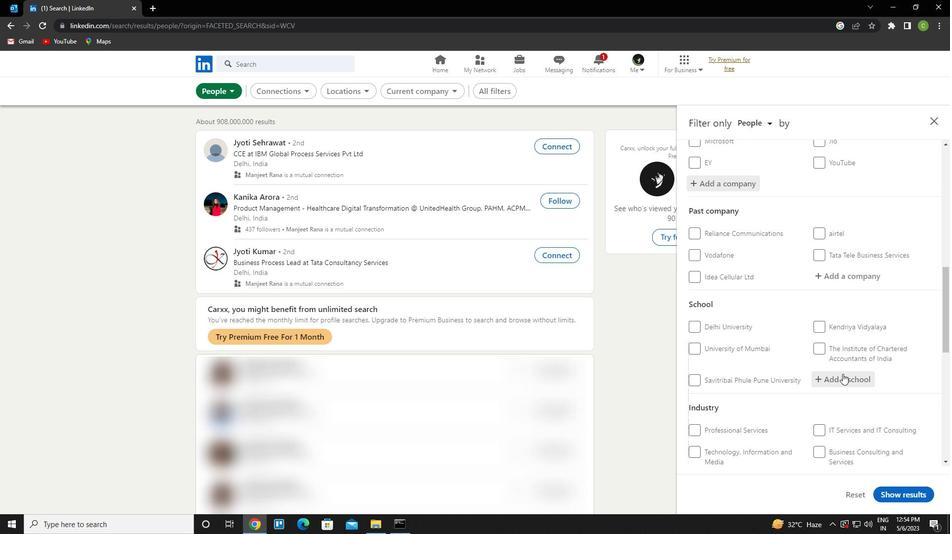 
Action: Key pressed axis<Key.space>college<Key.down><Key.enter>
Screenshot: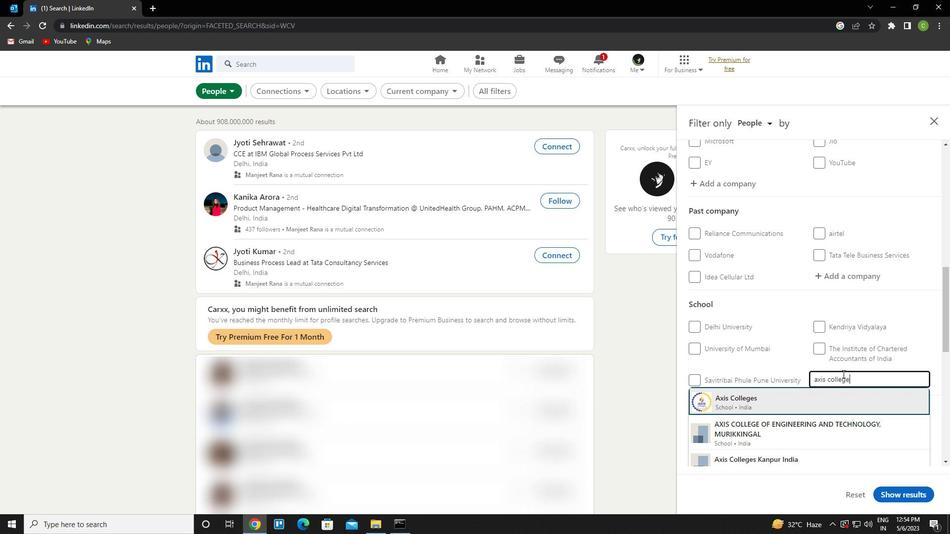 
Action: Mouse scrolled (843, 373) with delta (0, 0)
Screenshot: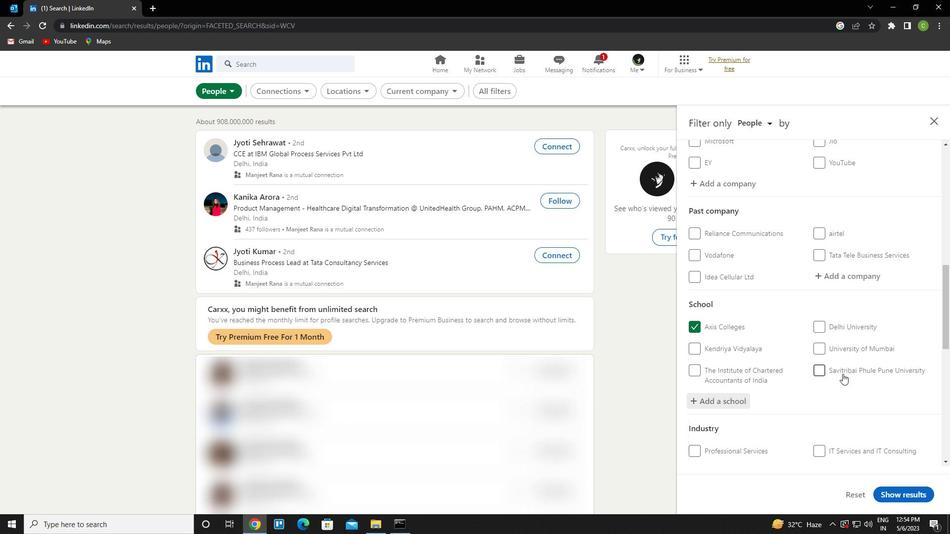 
Action: Mouse scrolled (843, 373) with delta (0, 0)
Screenshot: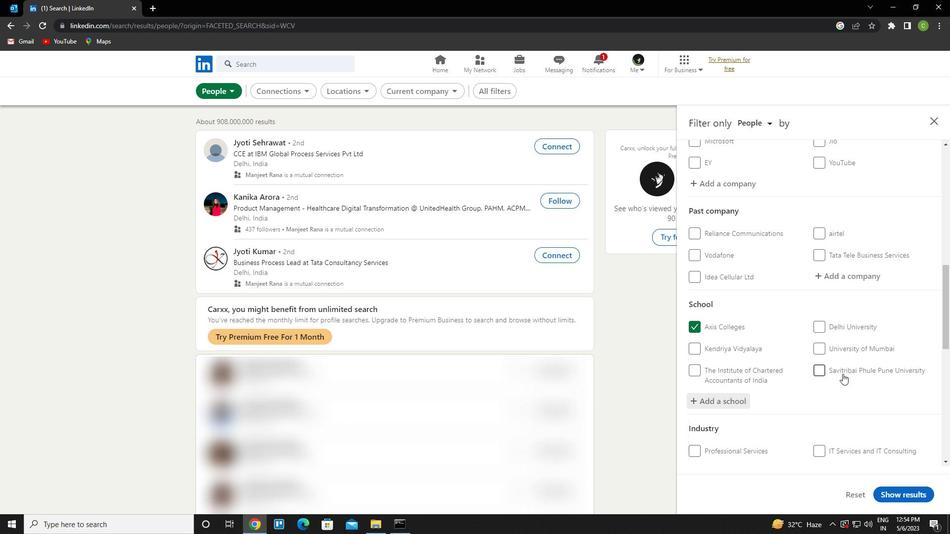 
Action: Mouse moved to (833, 381)
Screenshot: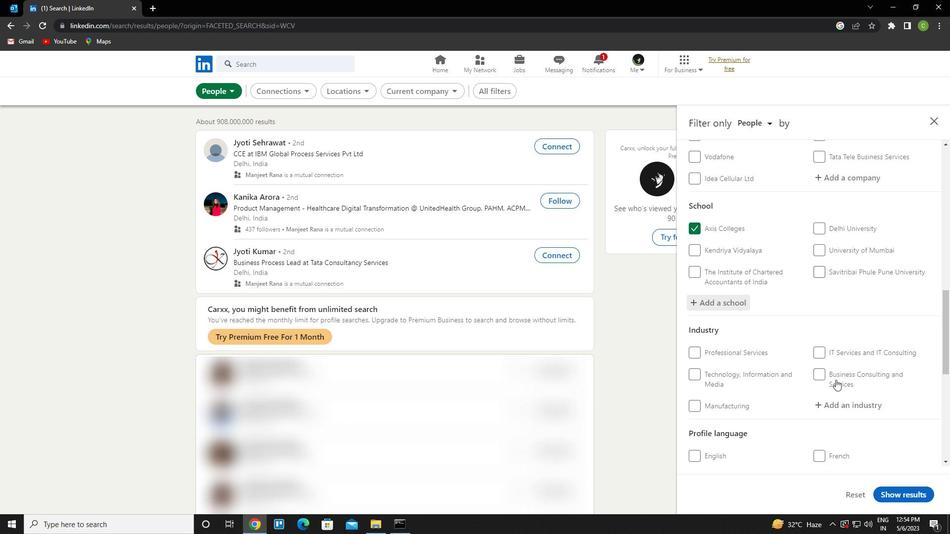 
Action: Mouse scrolled (833, 380) with delta (0, 0)
Screenshot: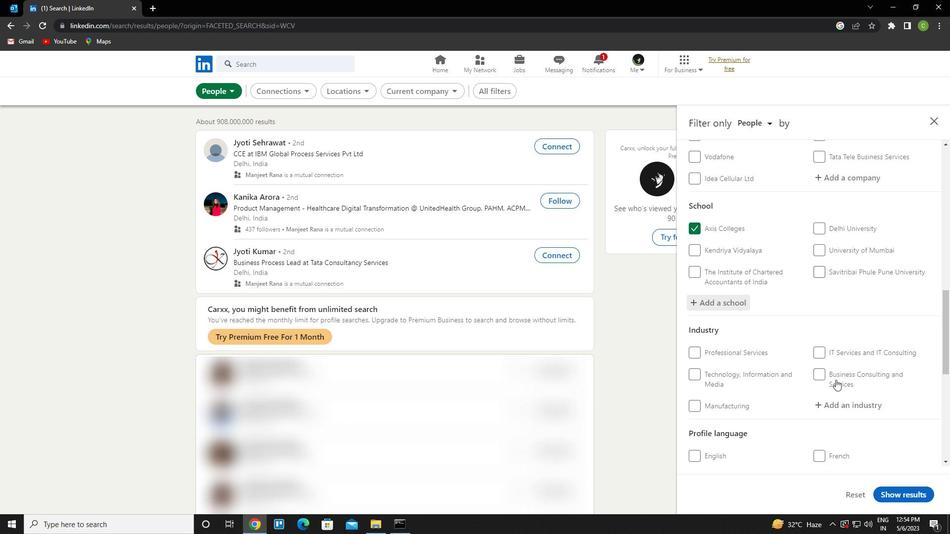 
Action: Mouse moved to (831, 382)
Screenshot: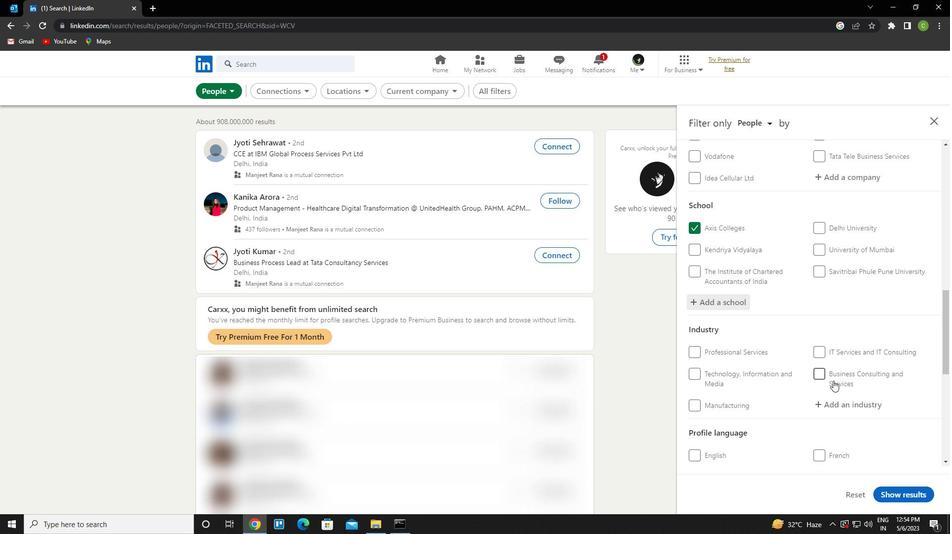 
Action: Mouse scrolled (831, 381) with delta (0, 0)
Screenshot: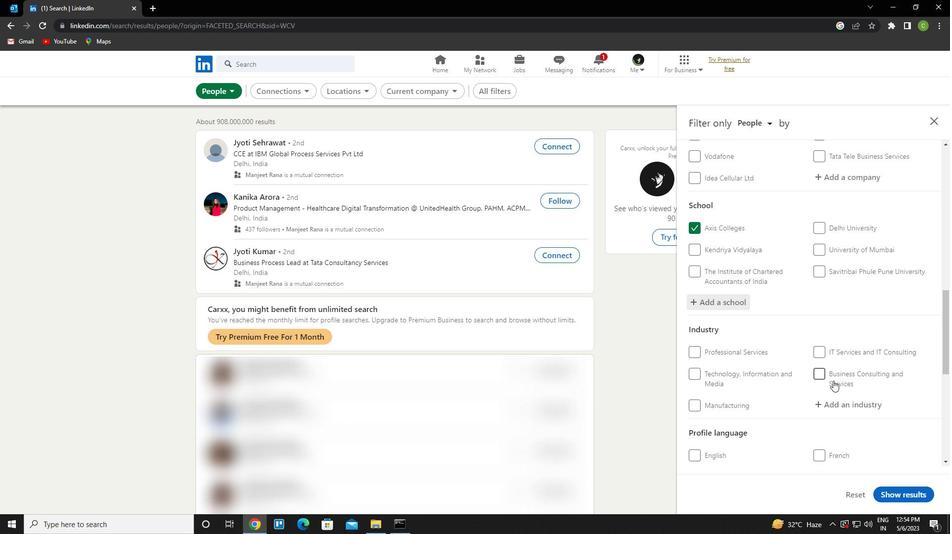 
Action: Mouse moved to (843, 307)
Screenshot: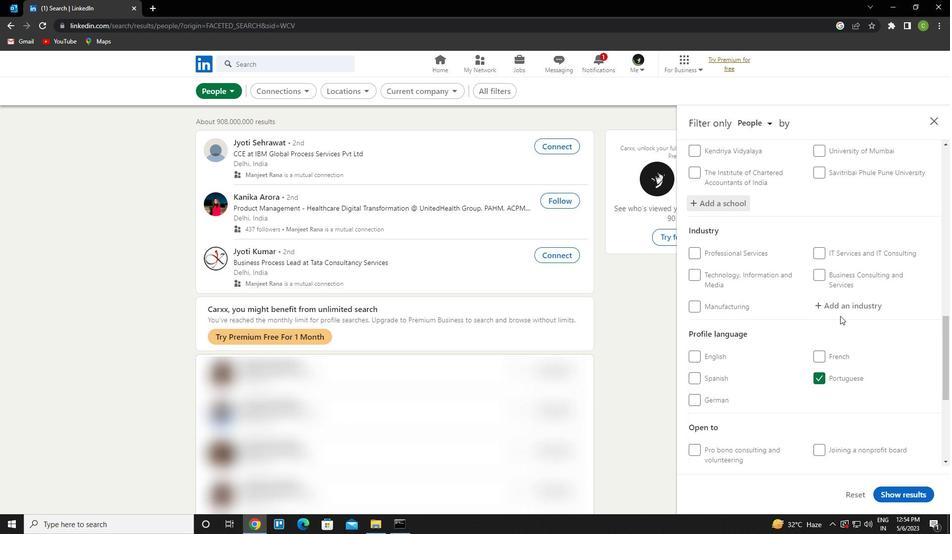 
Action: Mouse pressed left at (843, 307)
Screenshot: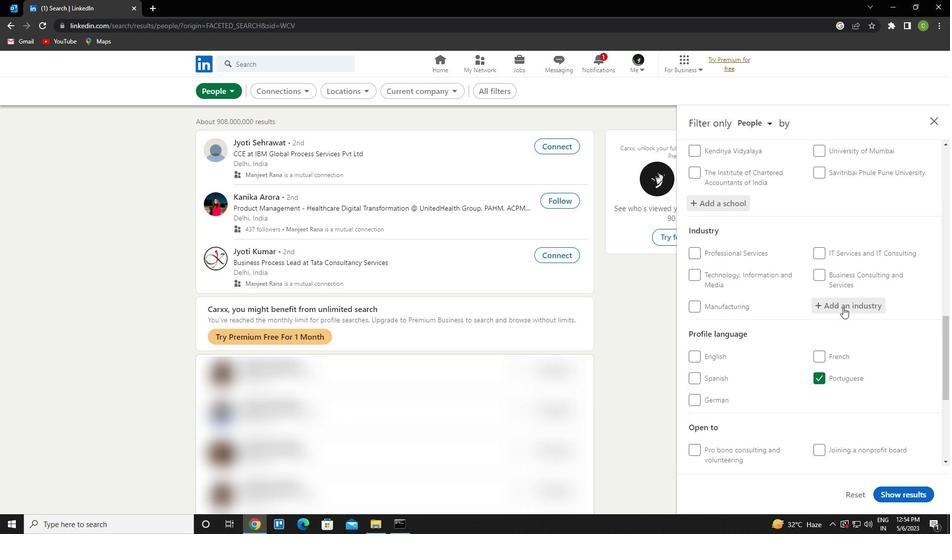 
Action: Key pressed <Key.caps_lock>t<Key.caps_lock>elephone<Key.down><Key.enter>
Screenshot: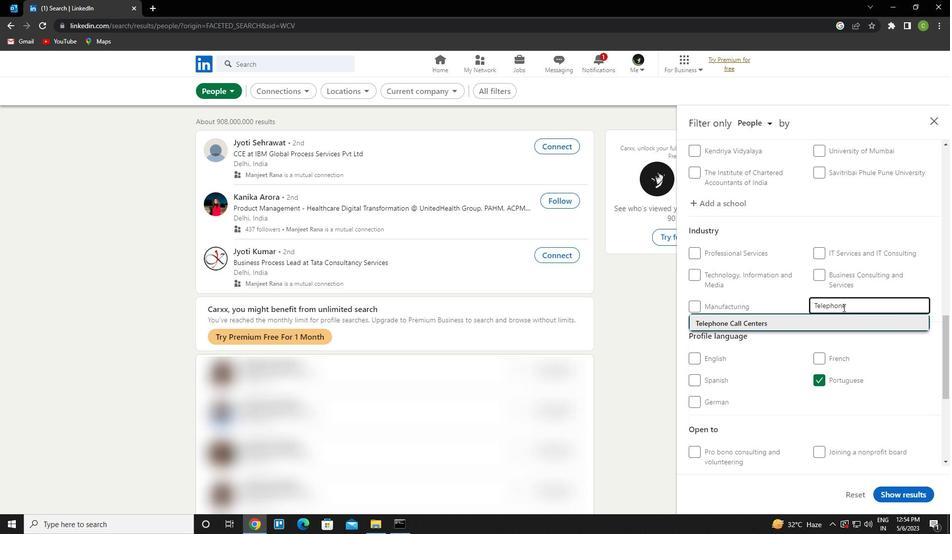 
Action: Mouse scrolled (843, 307) with delta (0, 0)
Screenshot: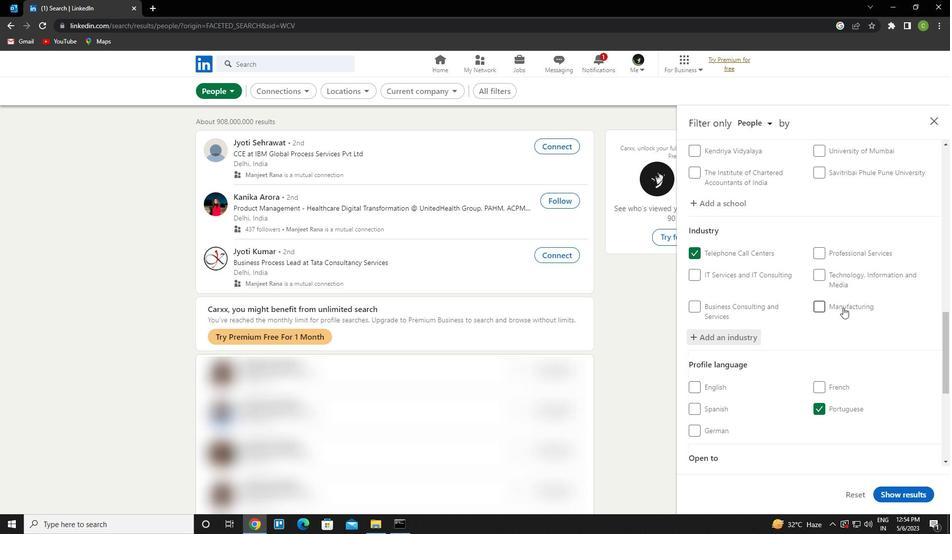 
Action: Mouse moved to (837, 307)
Screenshot: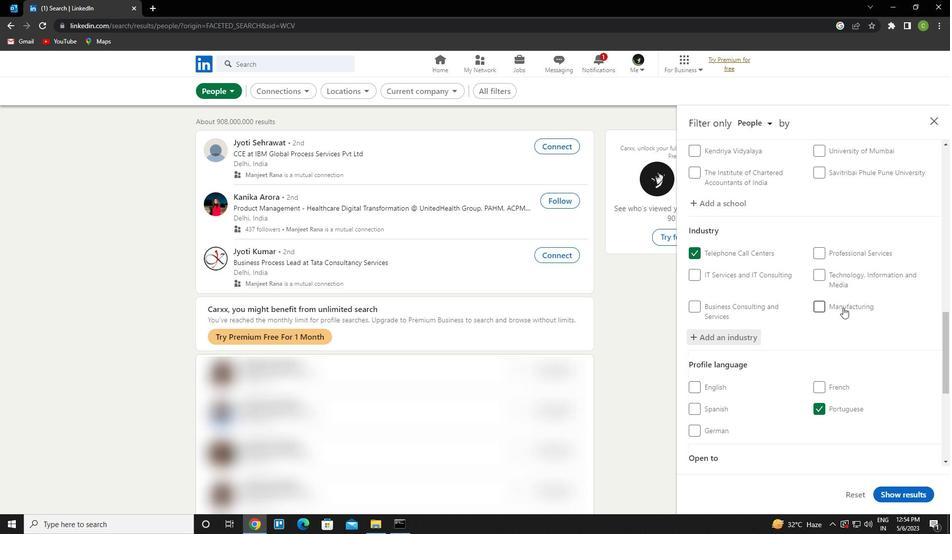 
Action: Mouse scrolled (837, 307) with delta (0, 0)
Screenshot: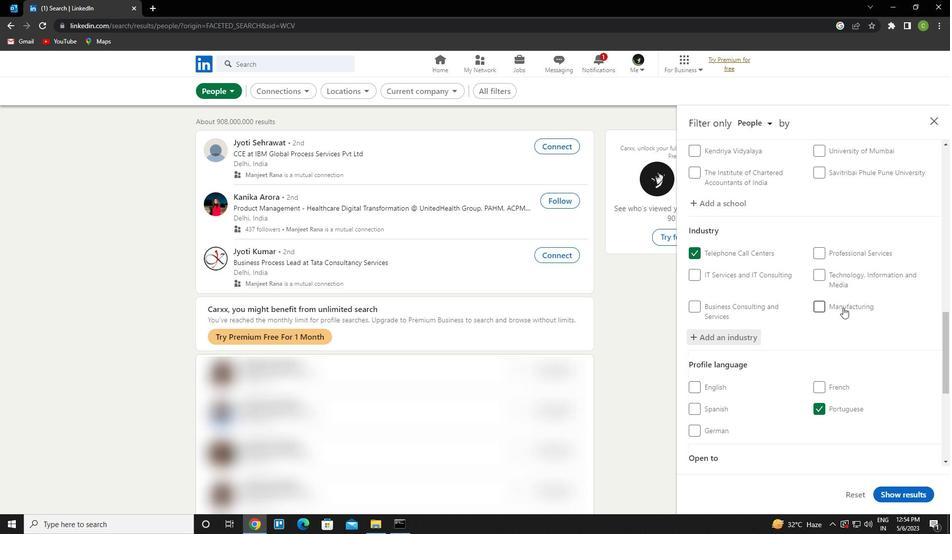 
Action: Mouse moved to (833, 307)
Screenshot: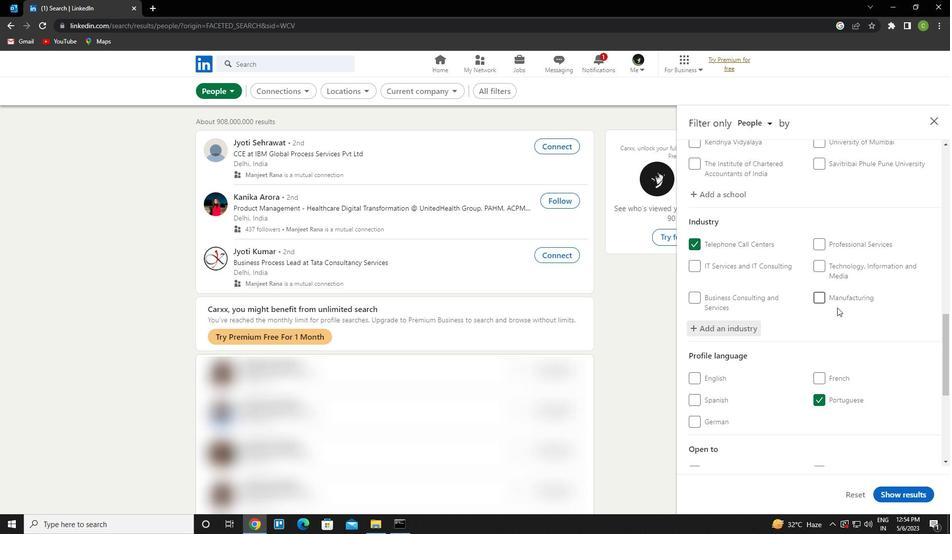 
Action: Mouse scrolled (833, 307) with delta (0, 0)
Screenshot: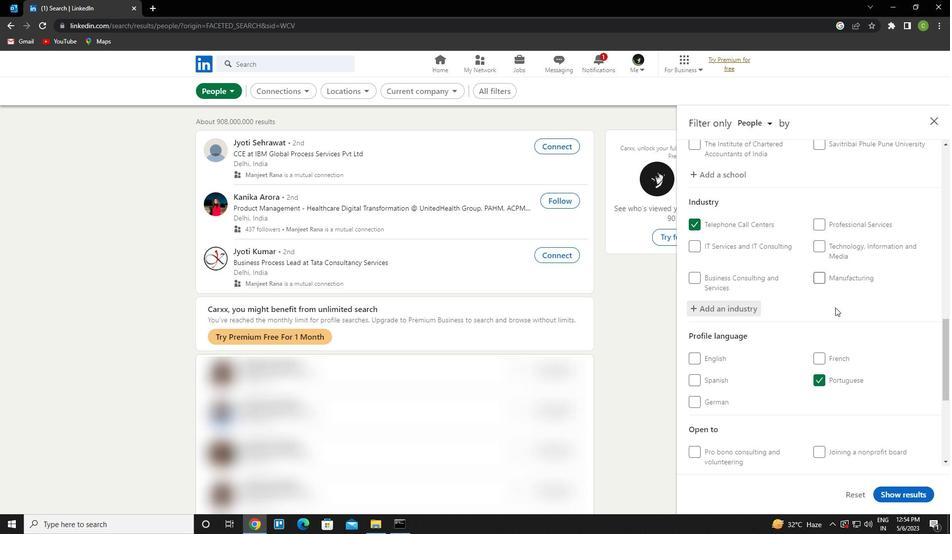 
Action: Mouse scrolled (833, 307) with delta (0, 0)
Screenshot: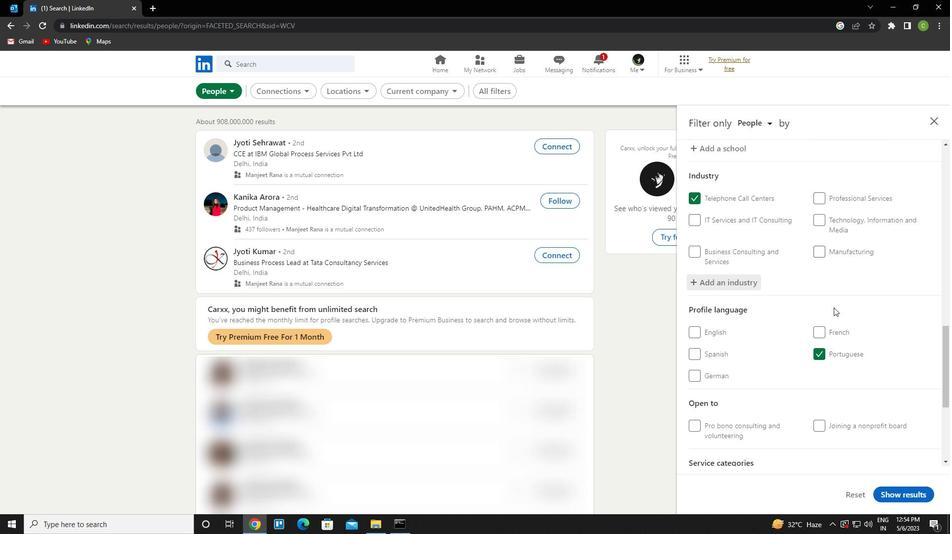 
Action: Mouse scrolled (833, 307) with delta (0, 0)
Screenshot: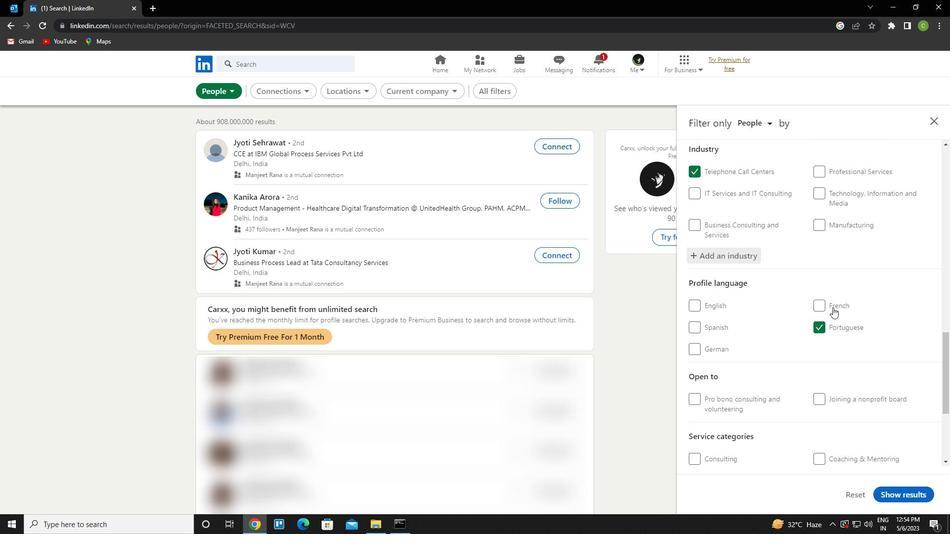 
Action: Mouse scrolled (833, 307) with delta (0, 0)
Screenshot: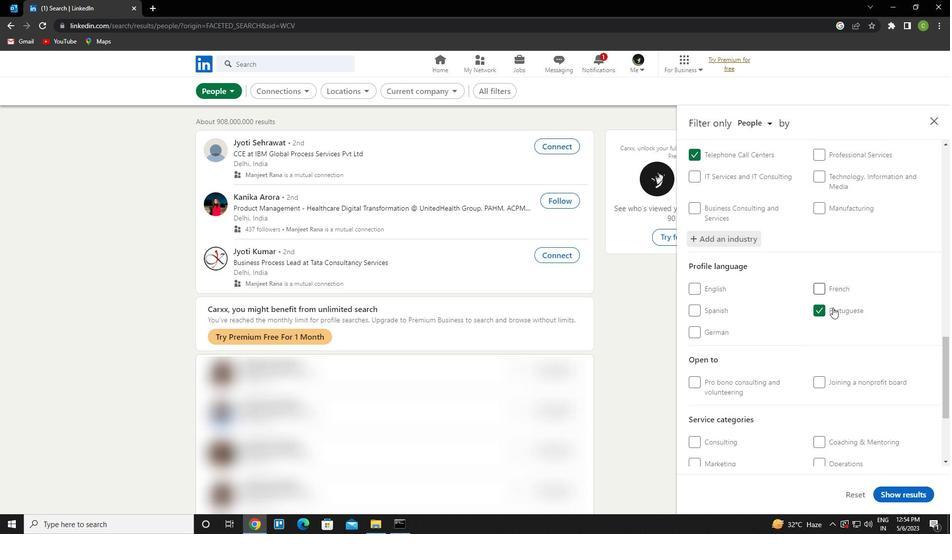 
Action: Mouse scrolled (833, 307) with delta (0, 0)
Screenshot: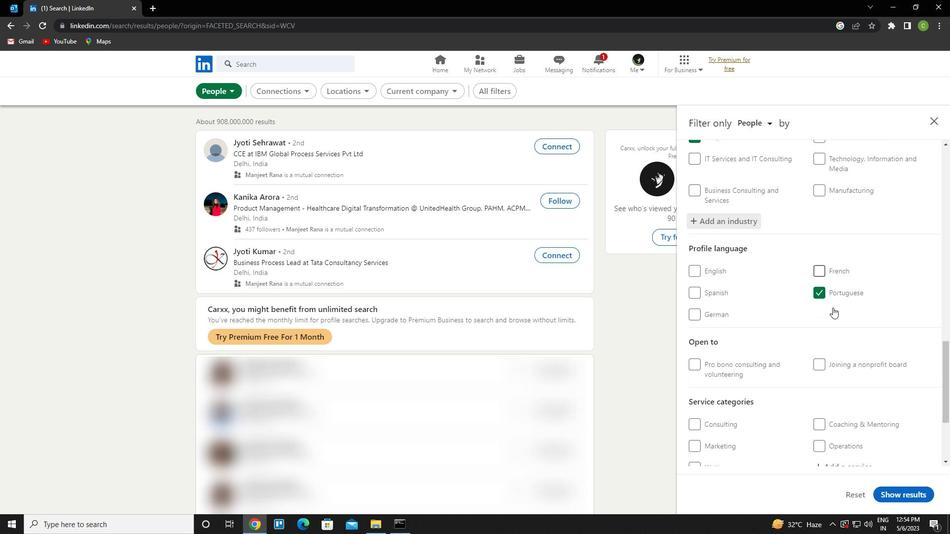 
Action: Mouse moved to (831, 328)
Screenshot: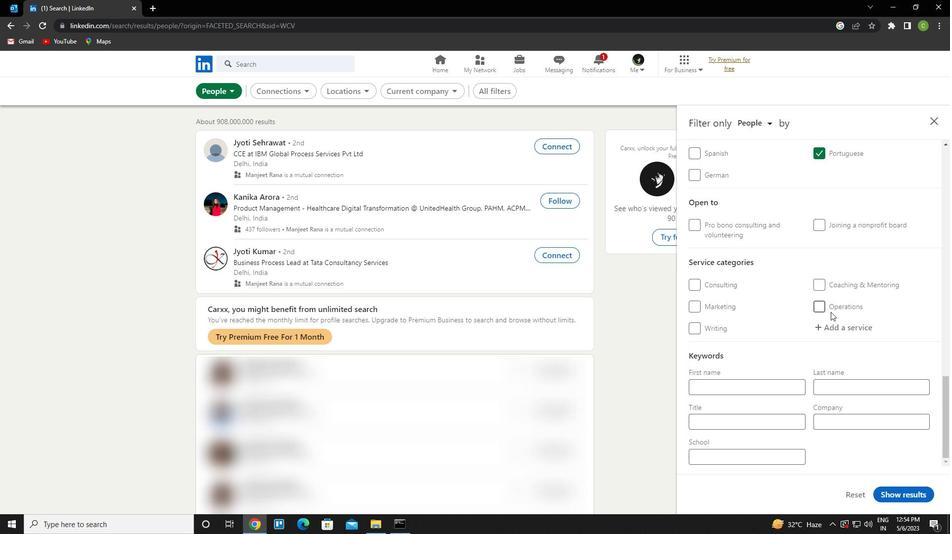 
Action: Mouse pressed left at (831, 328)
Screenshot: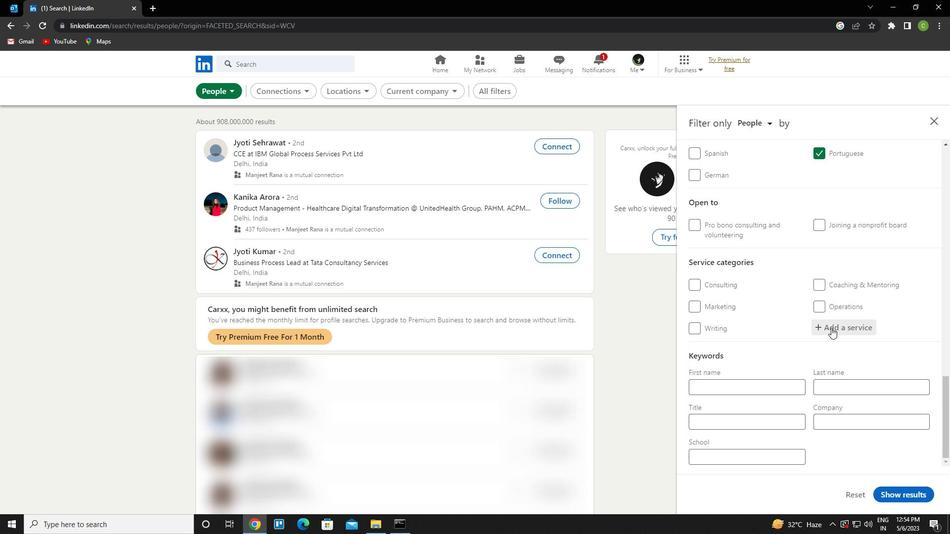 
Action: Key pressed <Key.caps_lock>a<Key.caps_lock>ccounting<Key.down><Key.enter>
Screenshot: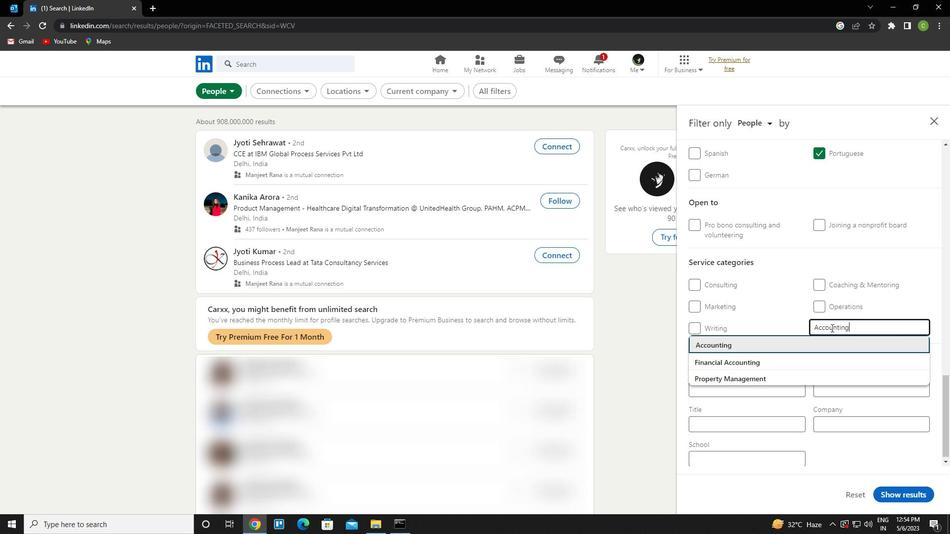 
Action: Mouse scrolled (831, 327) with delta (0, 0)
Screenshot: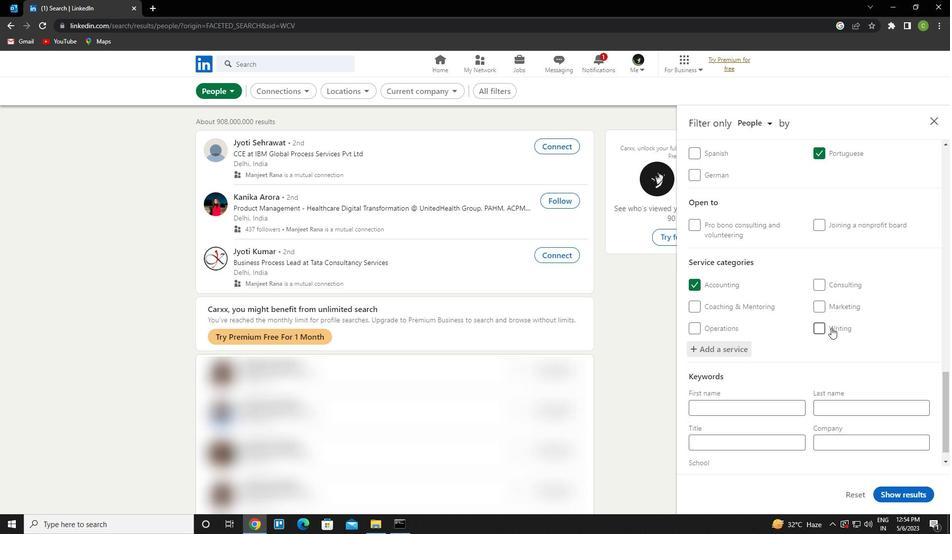 
Action: Mouse scrolled (831, 327) with delta (0, 0)
Screenshot: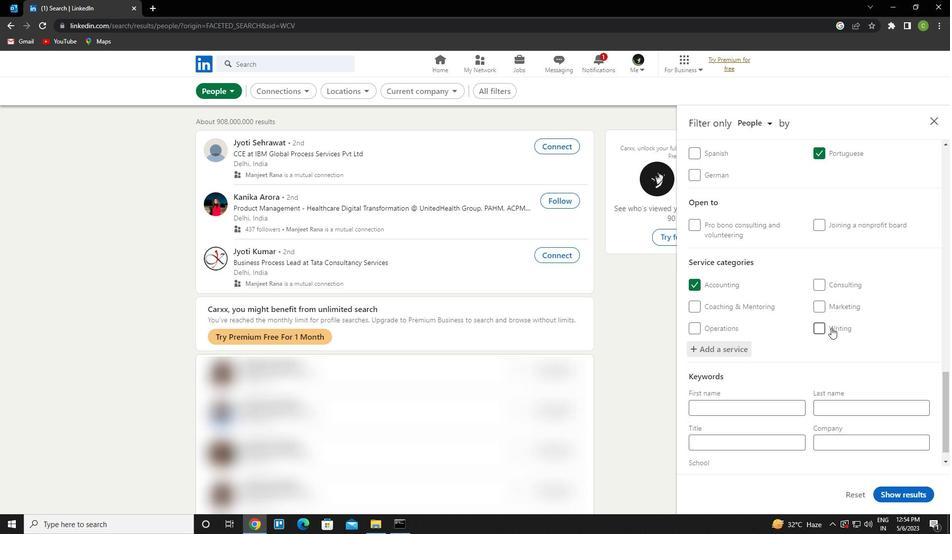 
Action: Mouse scrolled (831, 327) with delta (0, 0)
Screenshot: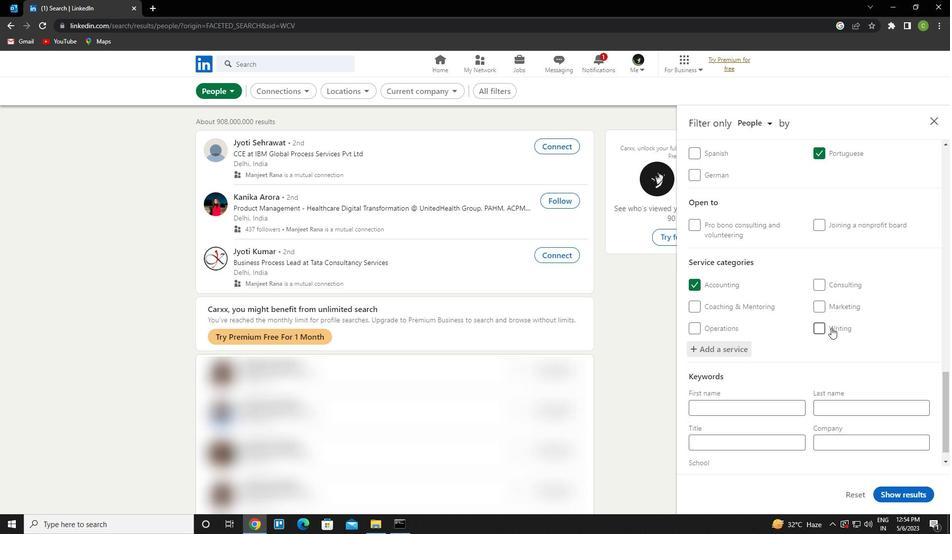 
Action: Mouse scrolled (831, 327) with delta (0, 0)
Screenshot: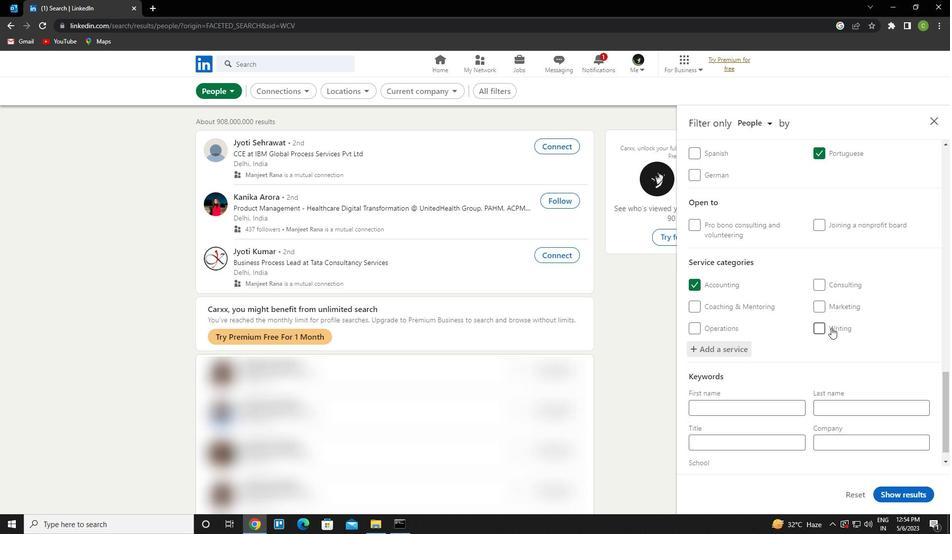 
Action: Mouse moved to (831, 329)
Screenshot: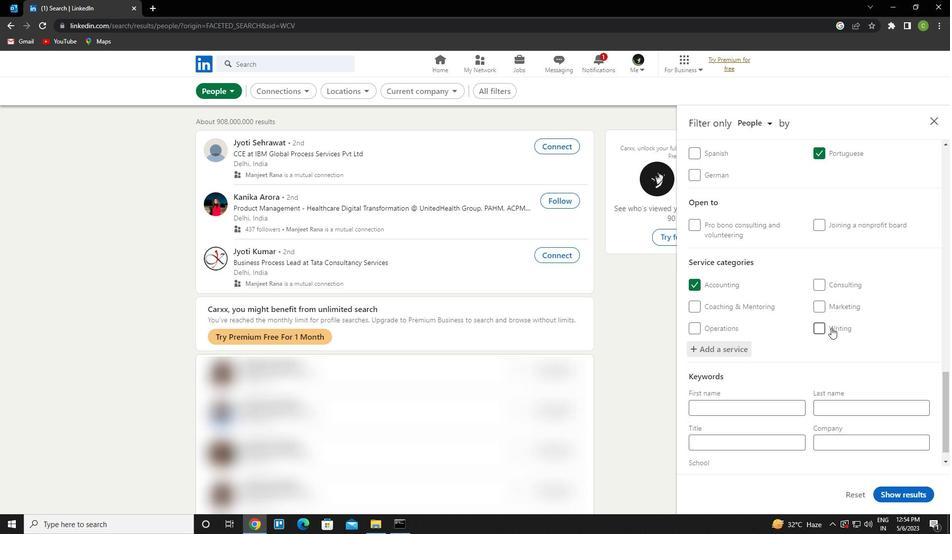 
Action: Mouse scrolled (831, 328) with delta (0, 0)
Screenshot: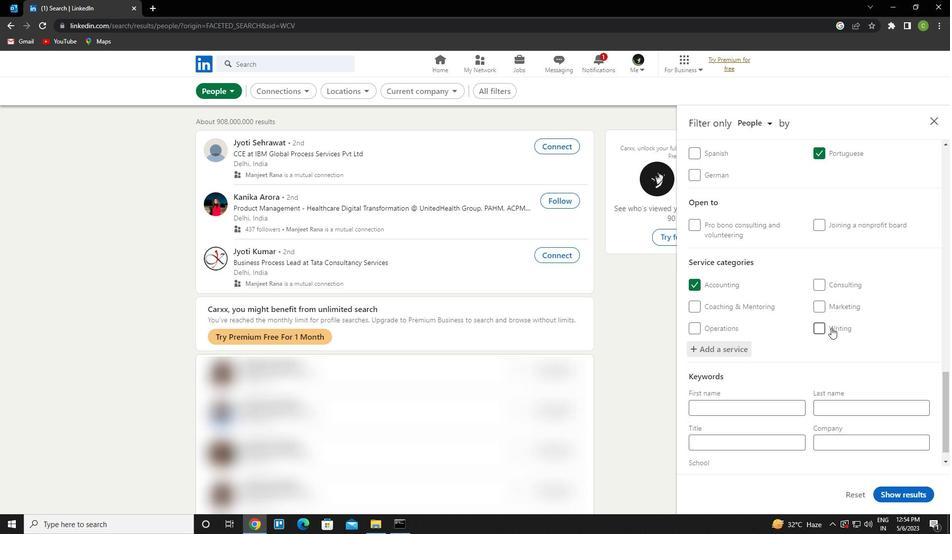 
Action: Mouse moved to (723, 423)
Screenshot: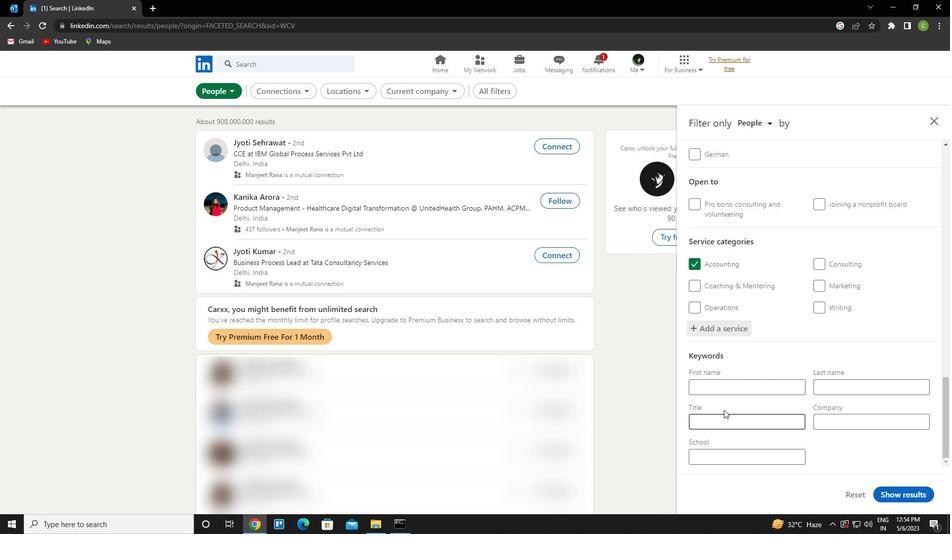 
Action: Mouse pressed left at (723, 423)
Screenshot: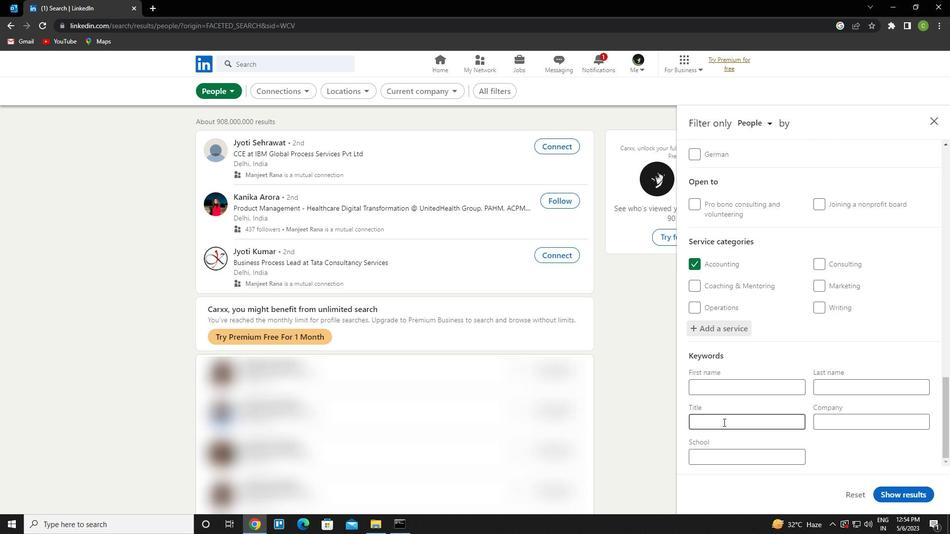 
Action: Key pressed <Key.caps_lock>m<Key.caps_lock>ail<Key.space><Key.caps_lock>c<Key.caps_lock>arrier
Screenshot: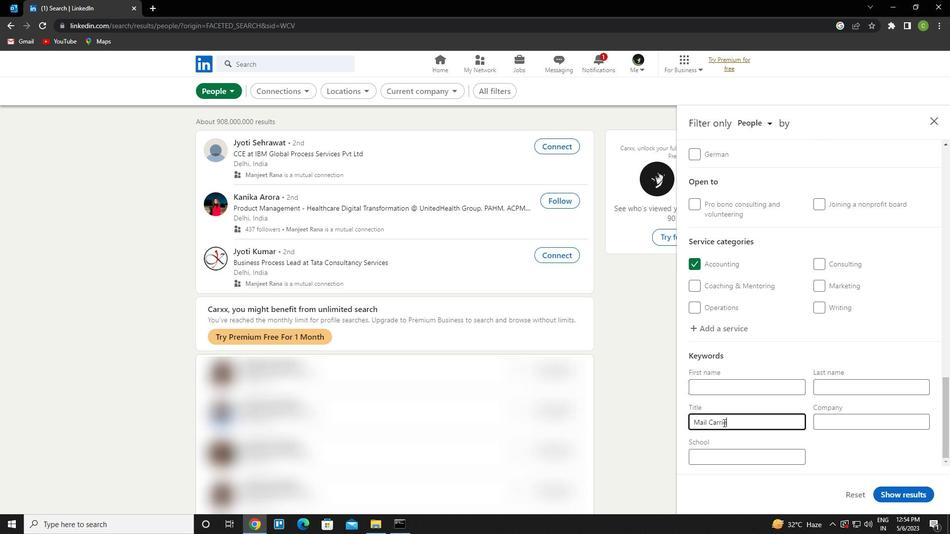 
Action: Mouse moved to (918, 495)
Screenshot: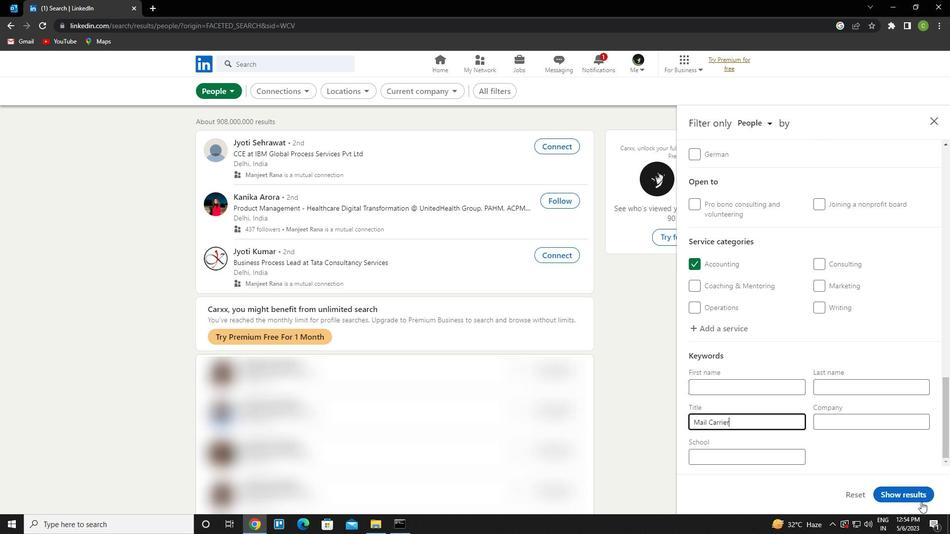 
Action: Mouse pressed left at (918, 495)
Screenshot: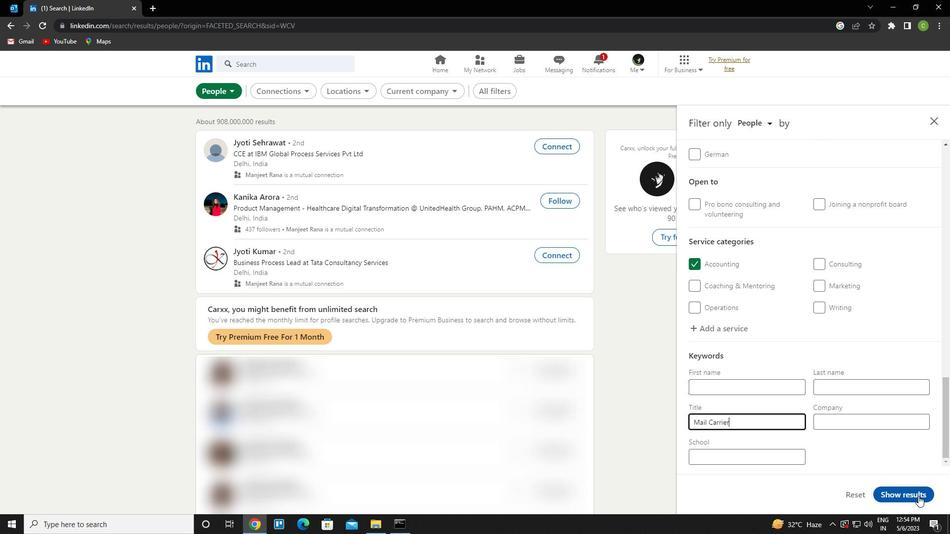 
Action: Mouse moved to (536, 353)
Screenshot: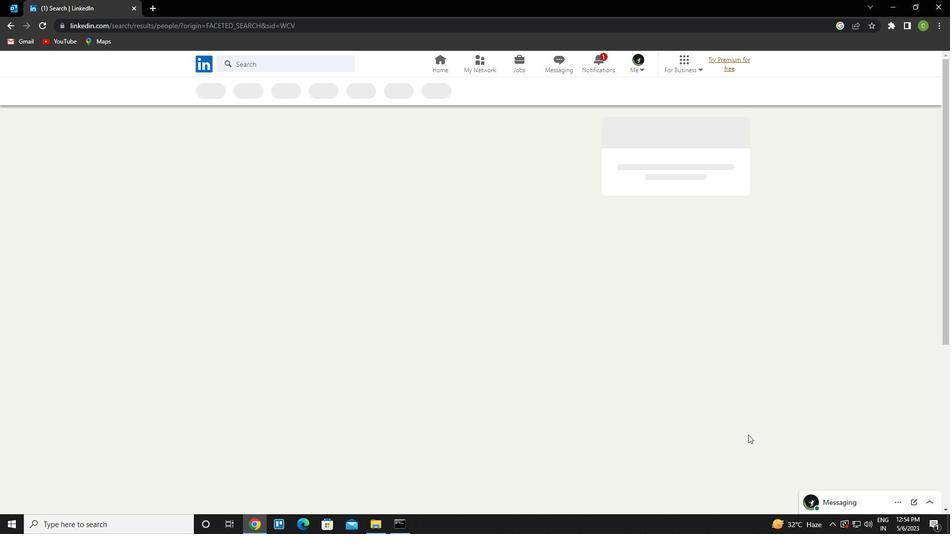 
